 Task: Create new contact,   with mail id: 'Claire.Moore@koyo.jp', first name: 'Claire', Last name: 'Moore', Job Title: HR Manager, Phone number (305) 555-1234. Change life cycle stage to  'Lead' and lead status to 'New'. Add new company to the associated contact: www.kshemapower.com_x000D_
 and type: Reseller. Logged in from softage.3@softage.net
Action: Mouse moved to (80, 78)
Screenshot: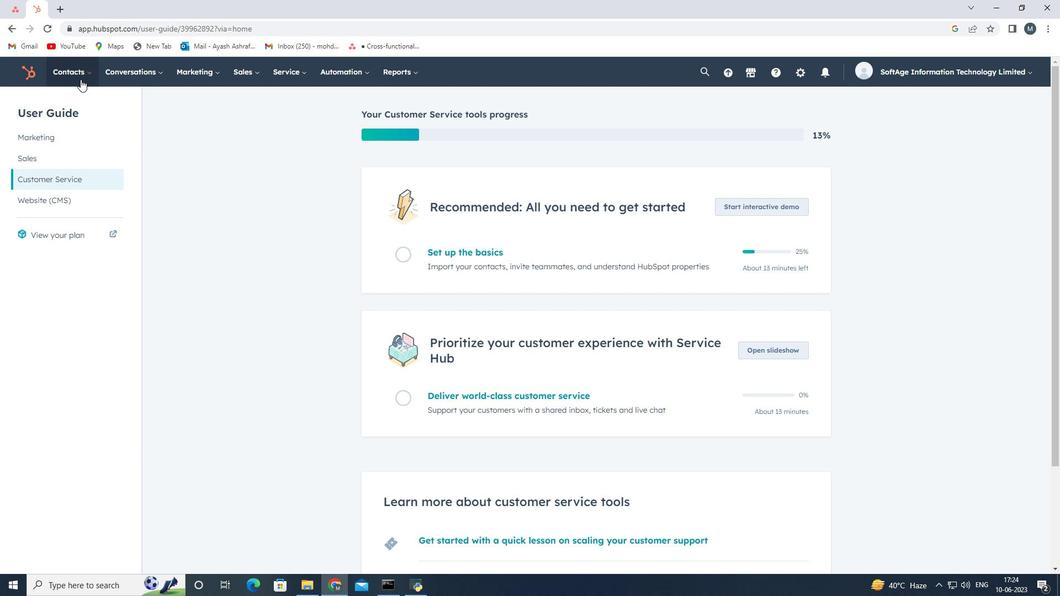 
Action: Mouse pressed left at (80, 78)
Screenshot: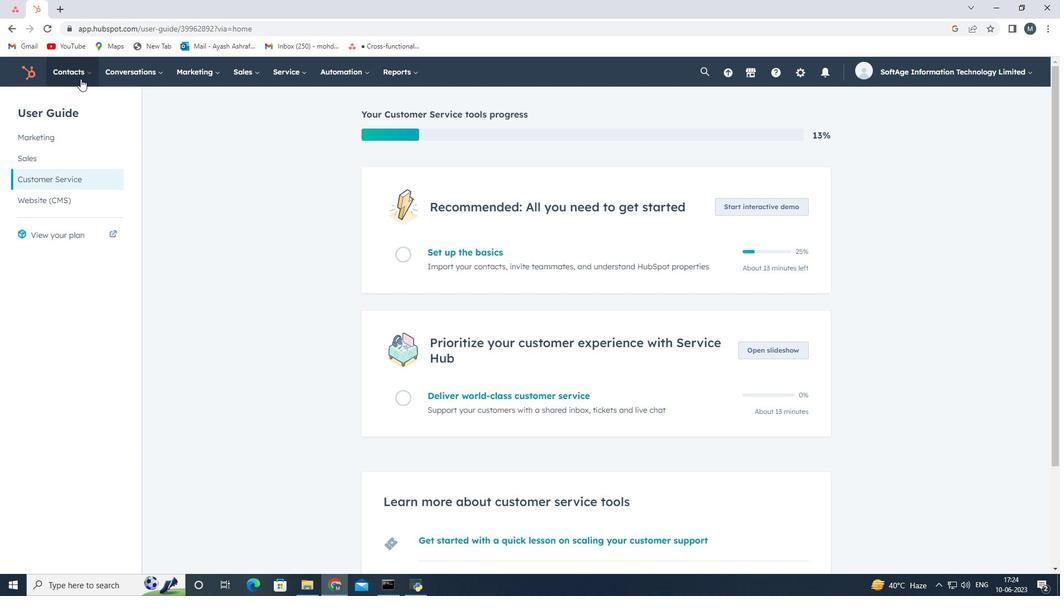 
Action: Mouse moved to (85, 98)
Screenshot: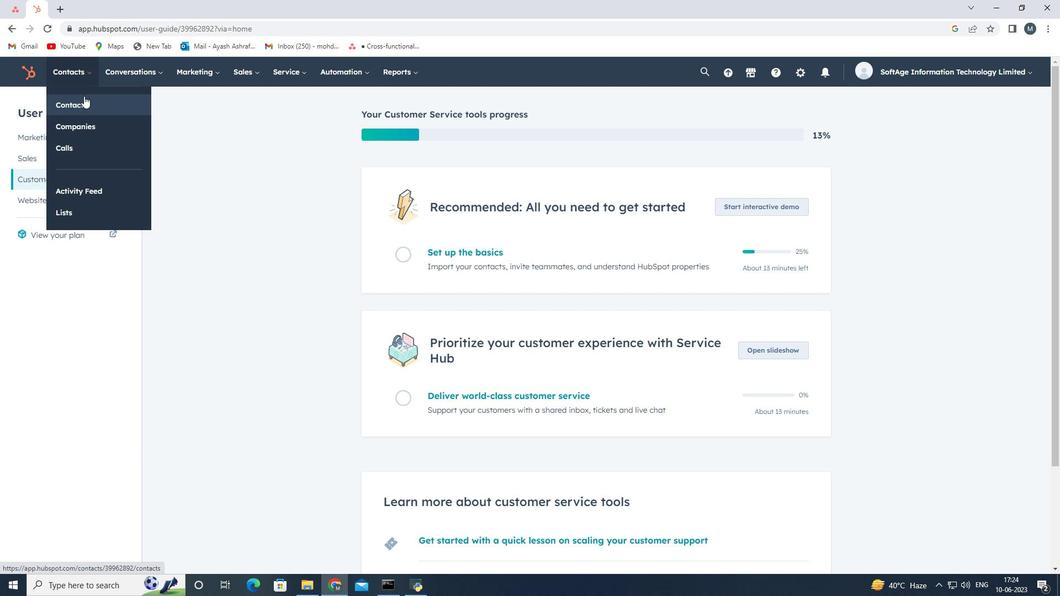 
Action: Mouse pressed left at (85, 98)
Screenshot: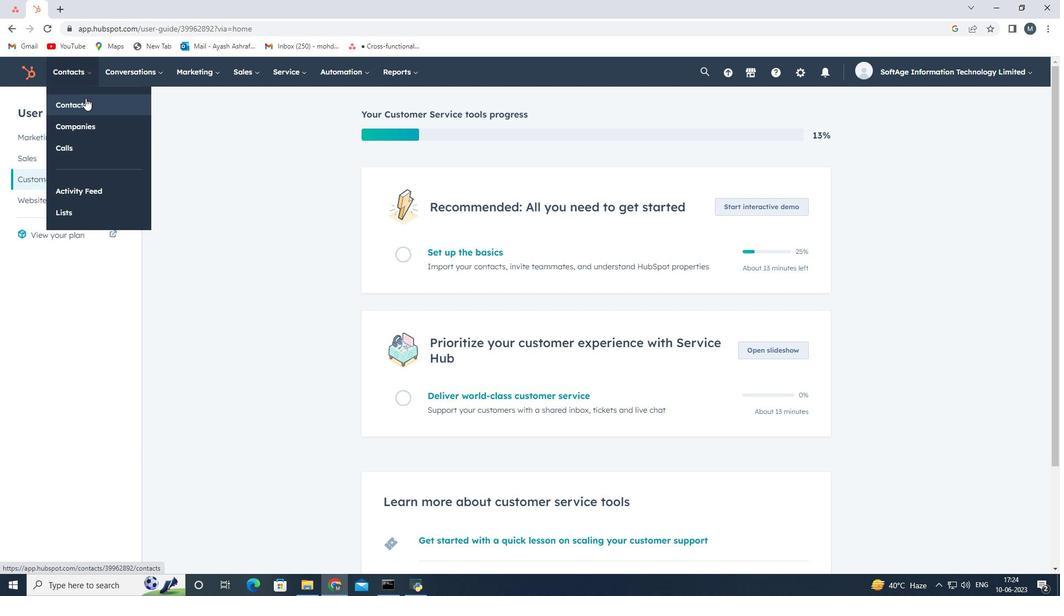 
Action: Mouse moved to (992, 110)
Screenshot: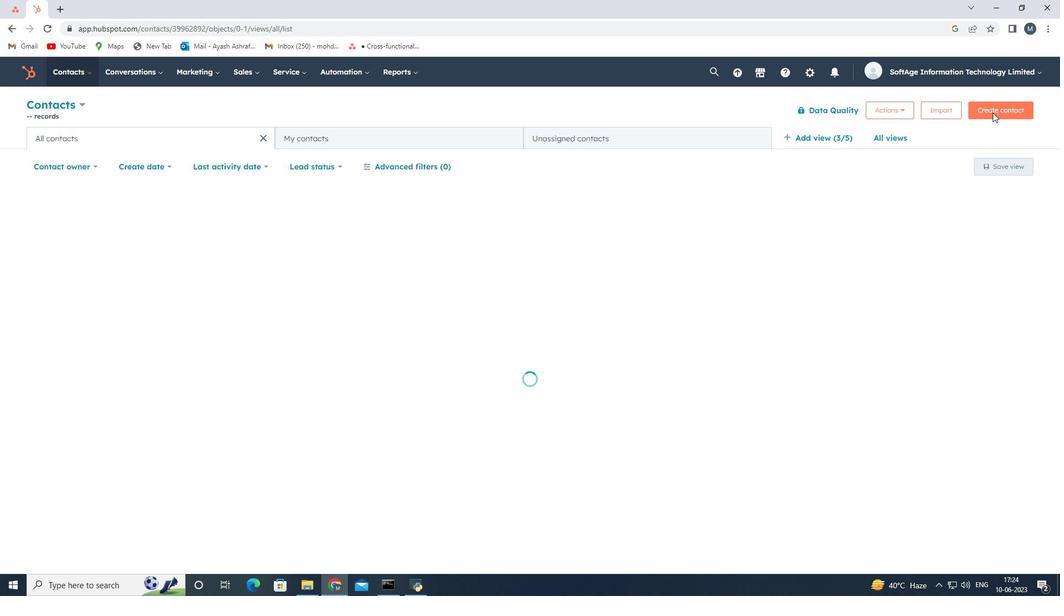 
Action: Mouse pressed left at (992, 110)
Screenshot: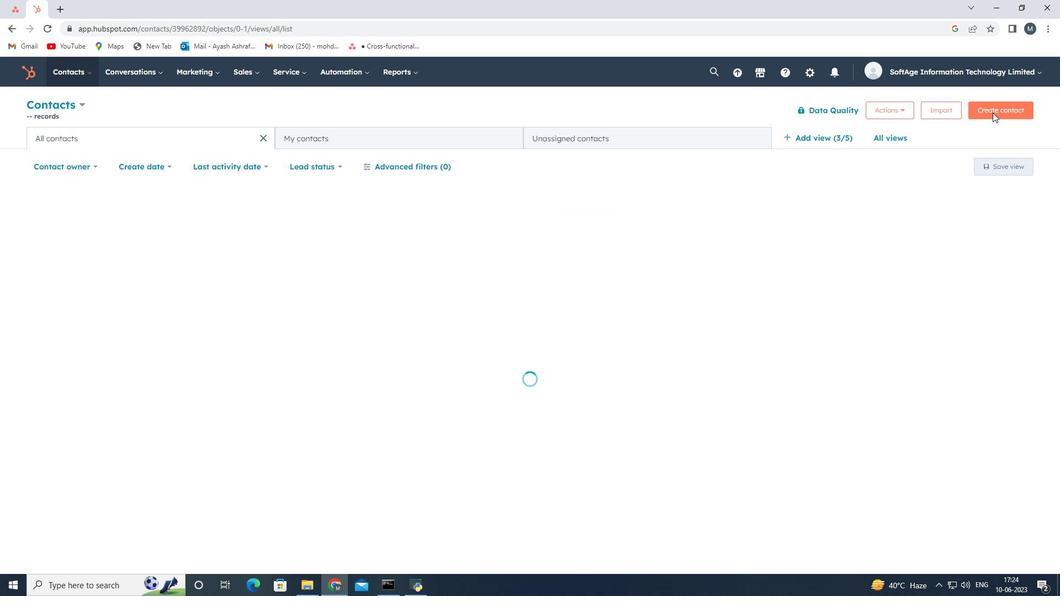 
Action: Mouse moved to (824, 159)
Screenshot: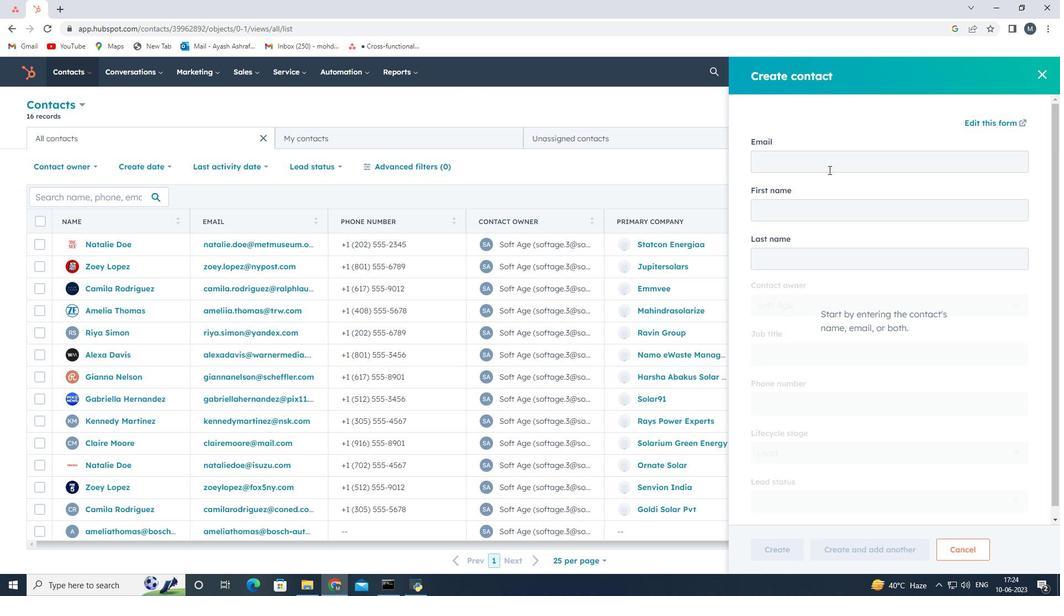 
Action: Mouse pressed left at (824, 159)
Screenshot: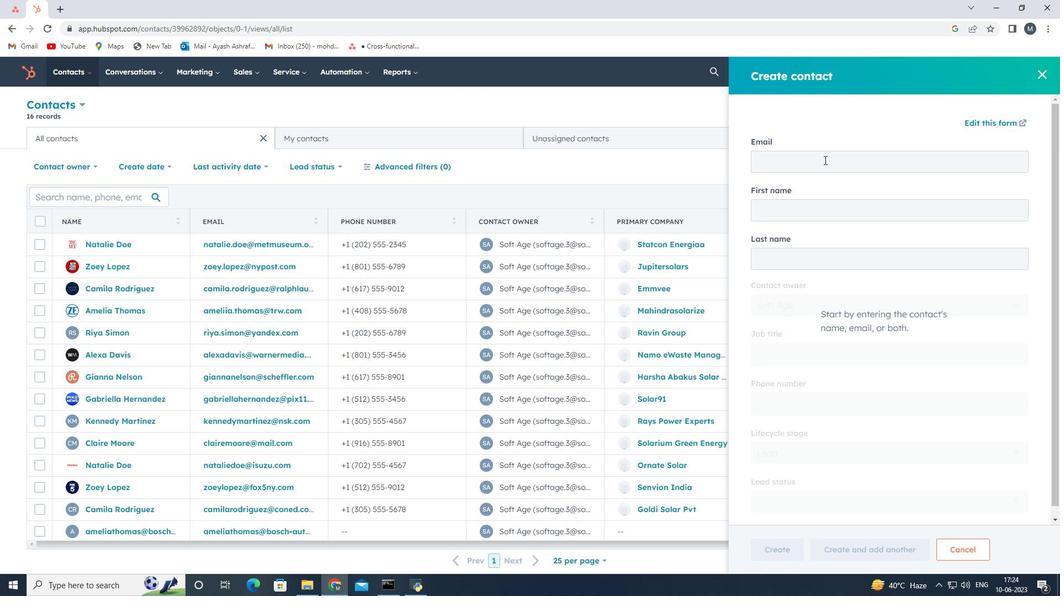 
Action: Key pressed <Key.shift>Claire.<Key.shift><Key.shift>Moore<Key.shift>@koyo.jp
Screenshot: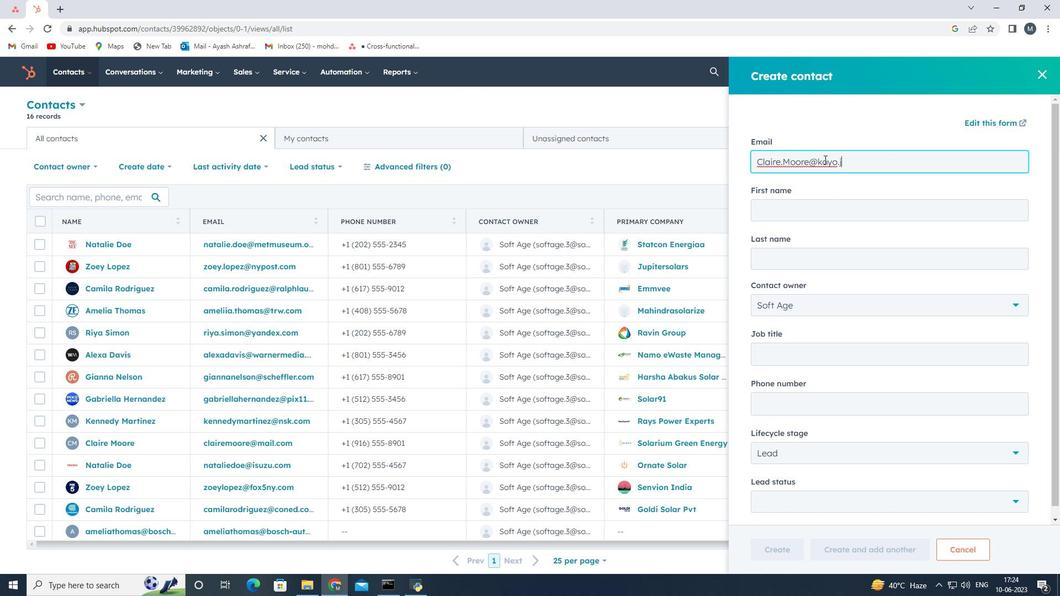 
Action: Mouse moved to (803, 212)
Screenshot: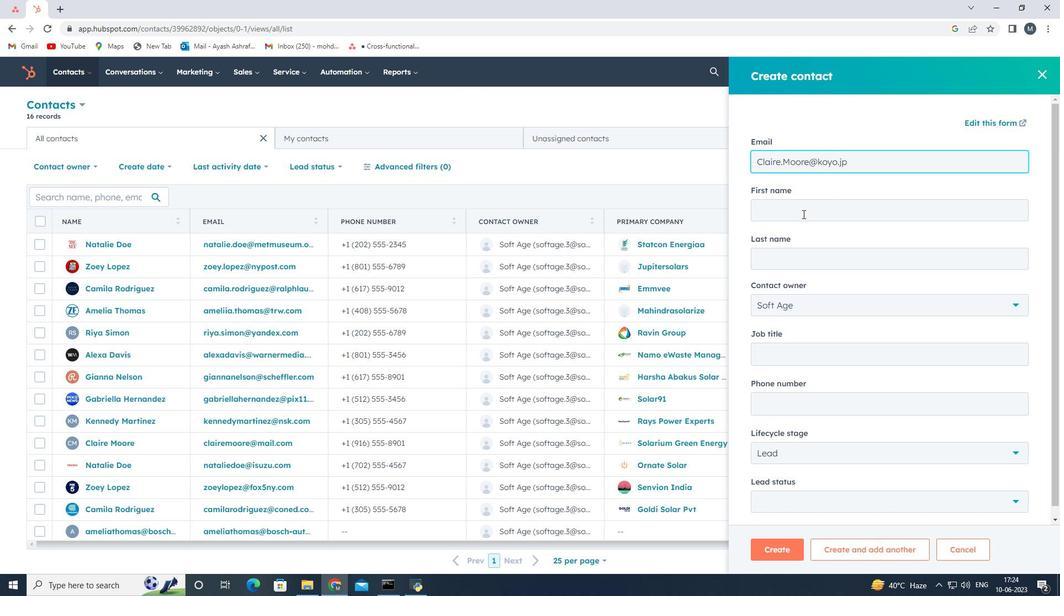 
Action: Mouse pressed left at (803, 212)
Screenshot: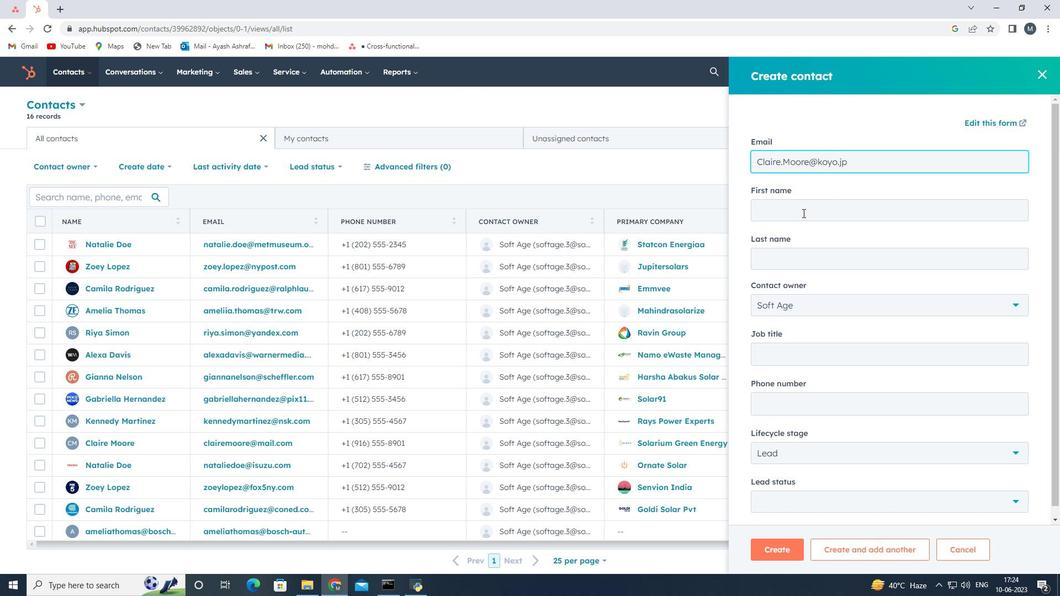 
Action: Mouse moved to (803, 212)
Screenshot: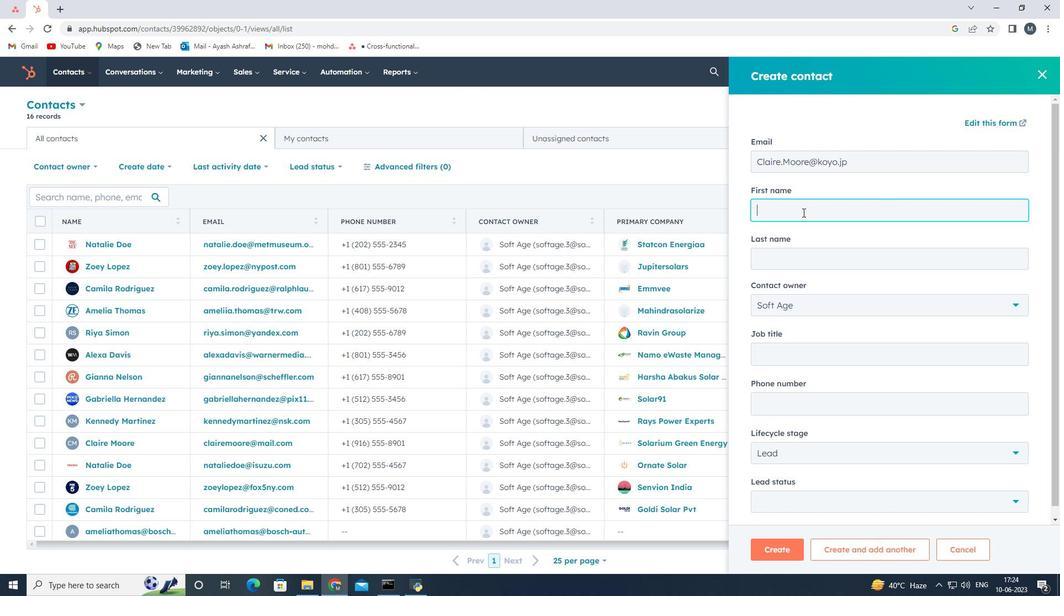 
Action: Key pressed <Key.shift>Claire
Screenshot: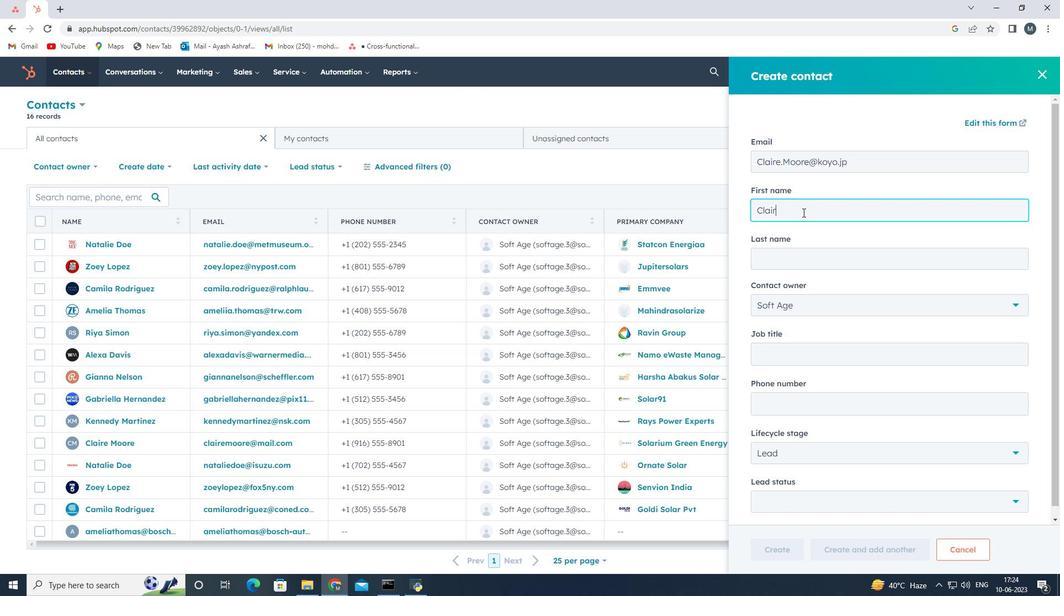 
Action: Mouse moved to (779, 257)
Screenshot: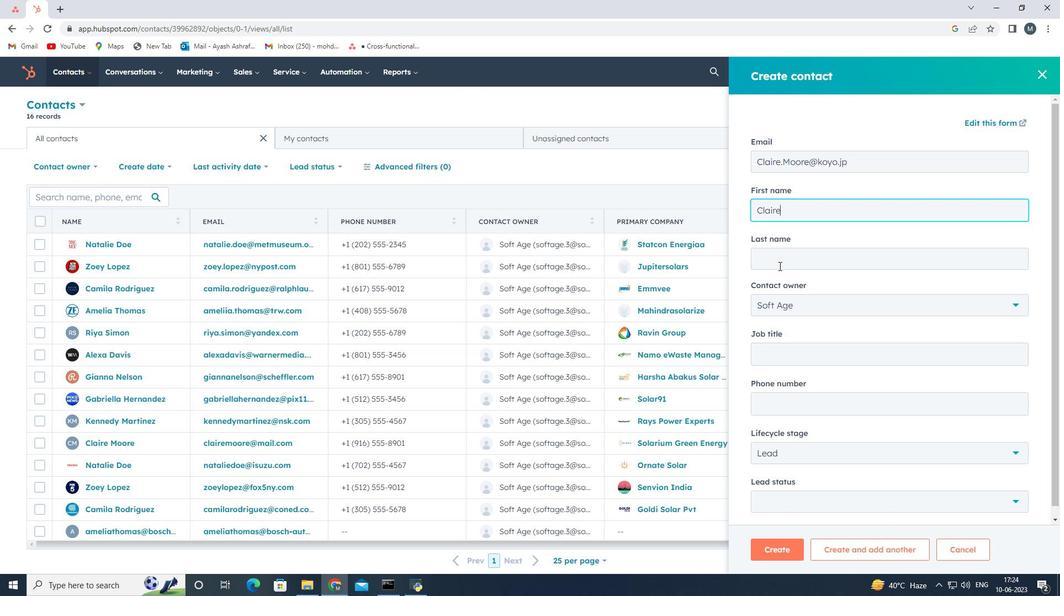 
Action: Mouse pressed left at (779, 257)
Screenshot: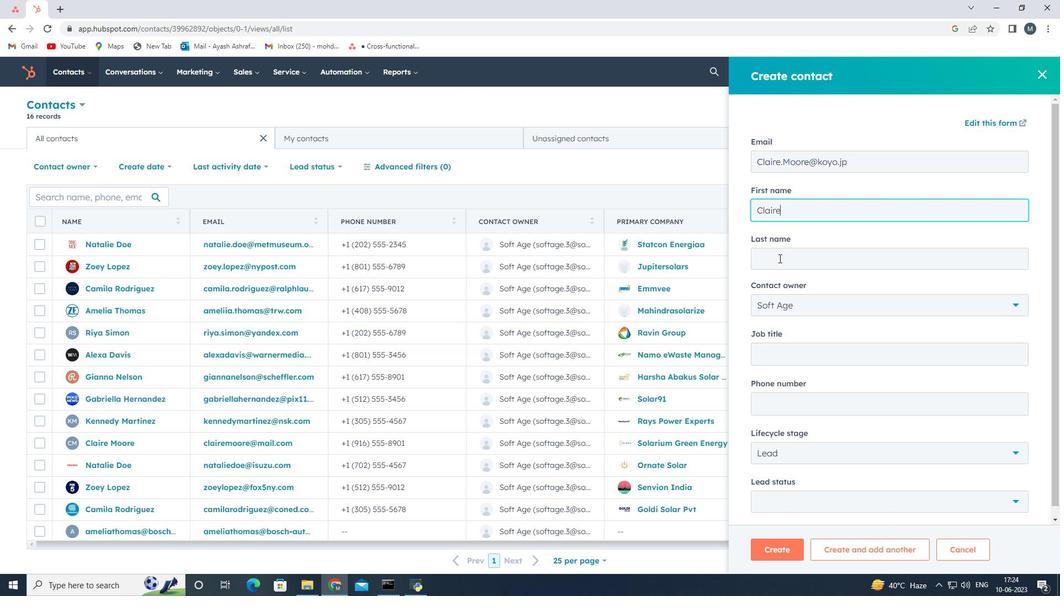 
Action: Mouse moved to (778, 256)
Screenshot: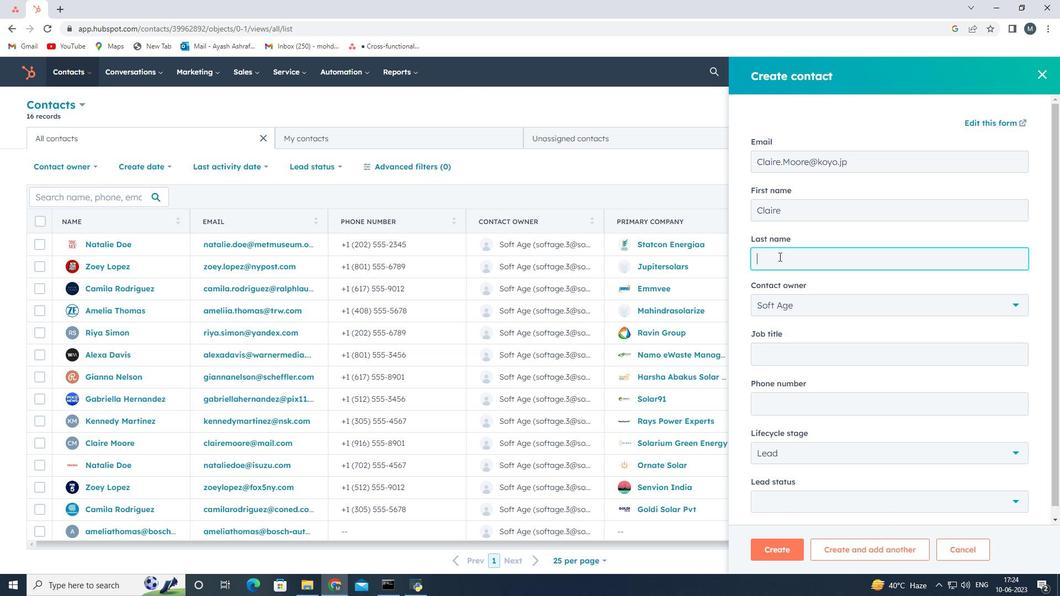 
Action: Key pressed <Key.shift>Moore
Screenshot: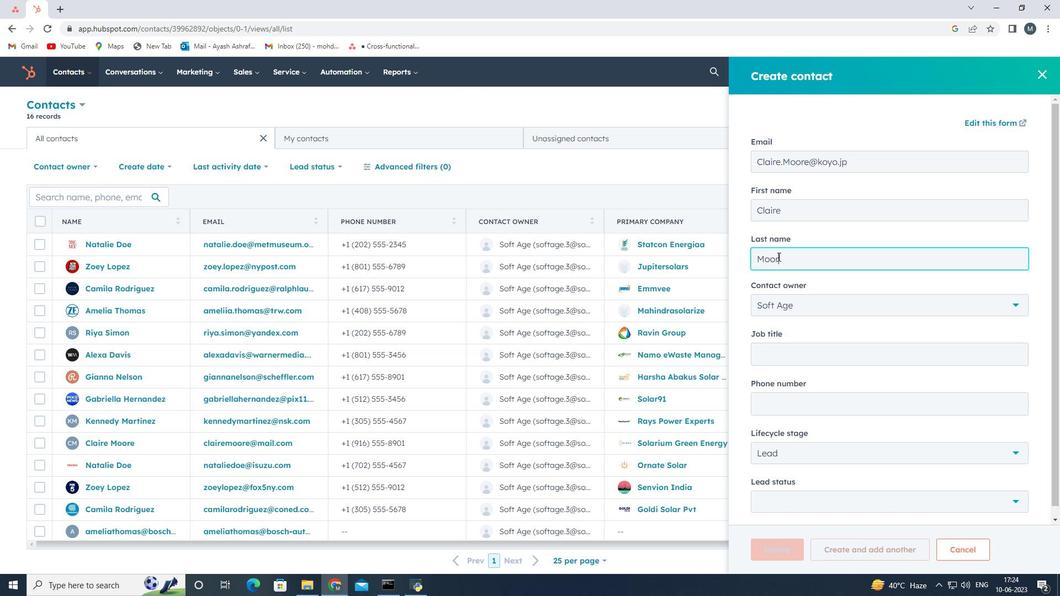 
Action: Mouse moved to (853, 322)
Screenshot: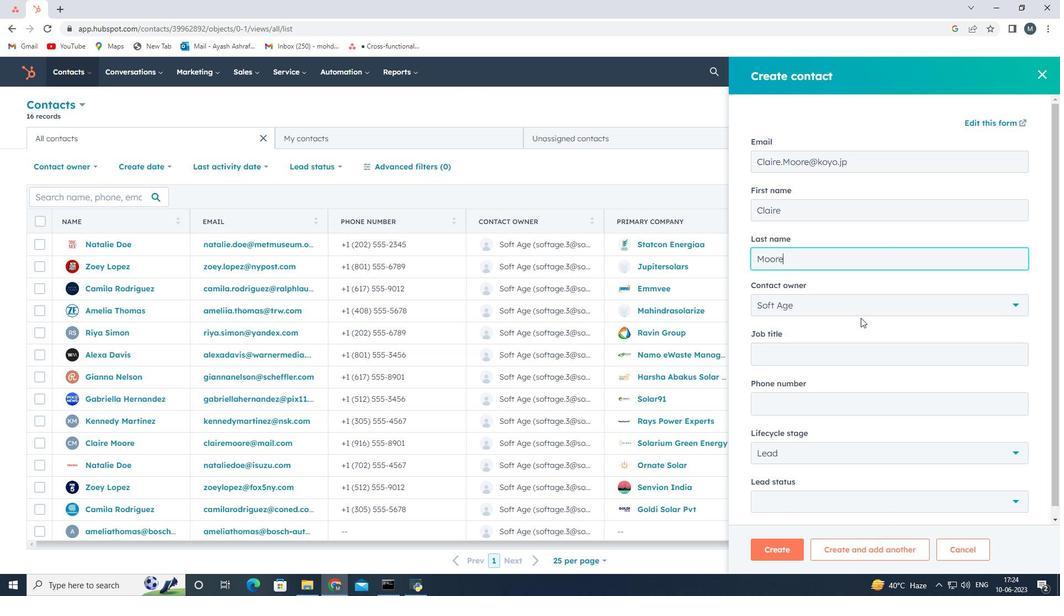 
Action: Mouse scrolled (853, 322) with delta (0, 0)
Screenshot: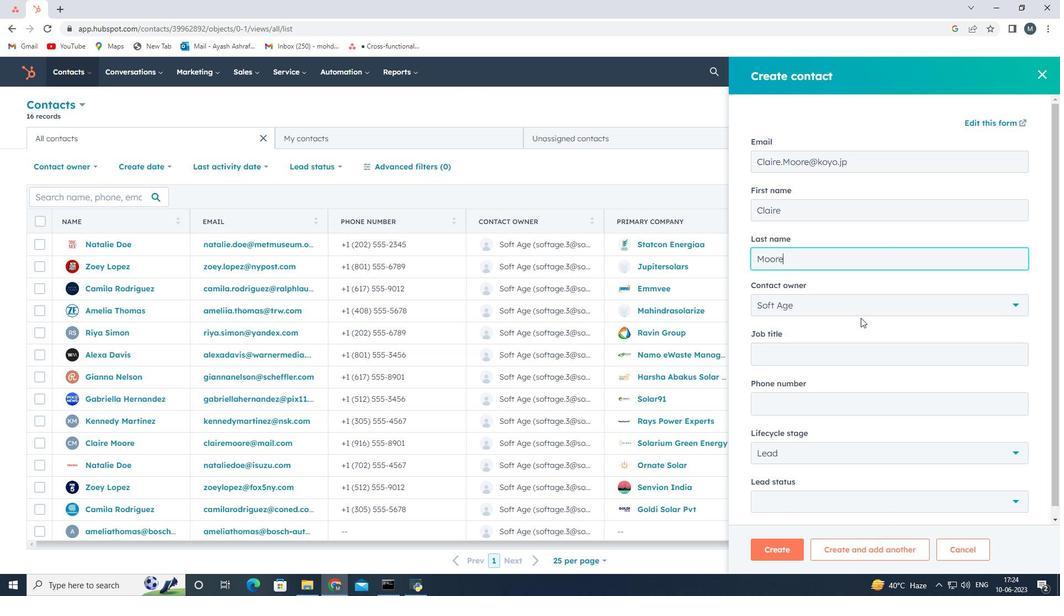 
Action: Mouse moved to (797, 342)
Screenshot: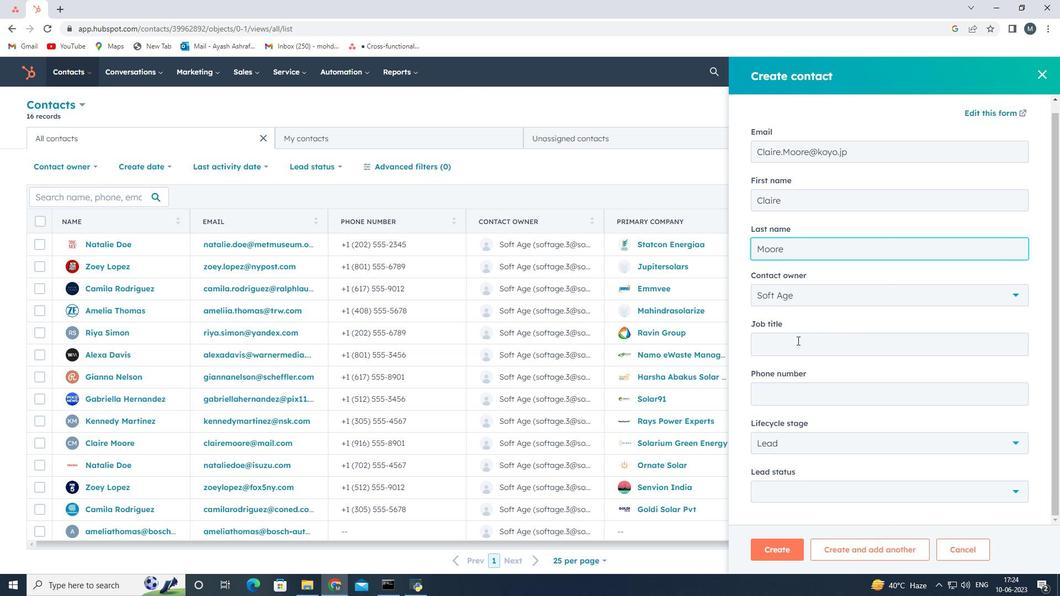 
Action: Mouse pressed left at (797, 342)
Screenshot: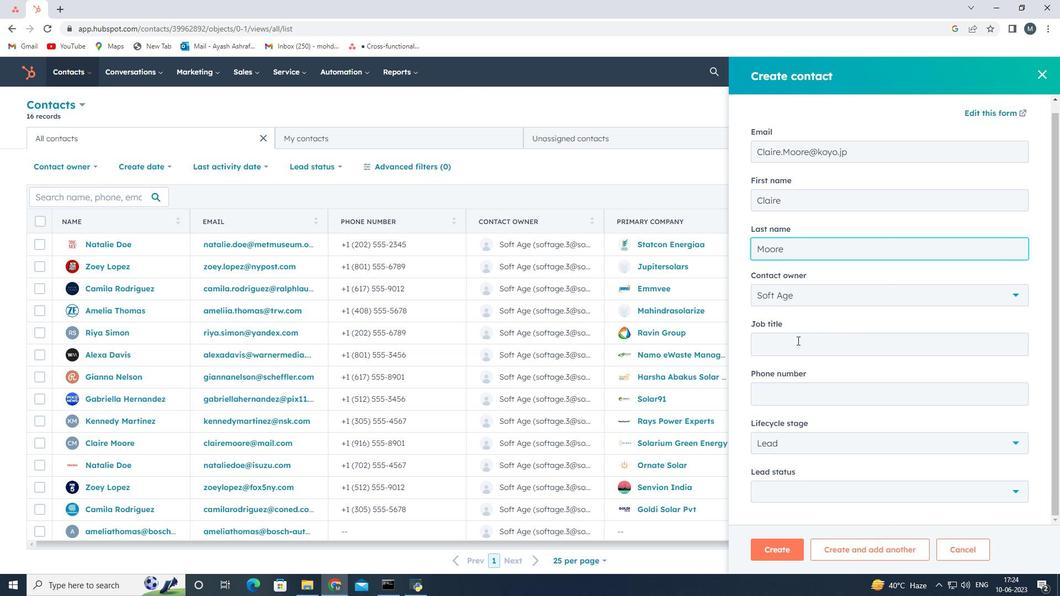 
Action: Mouse moved to (798, 343)
Screenshot: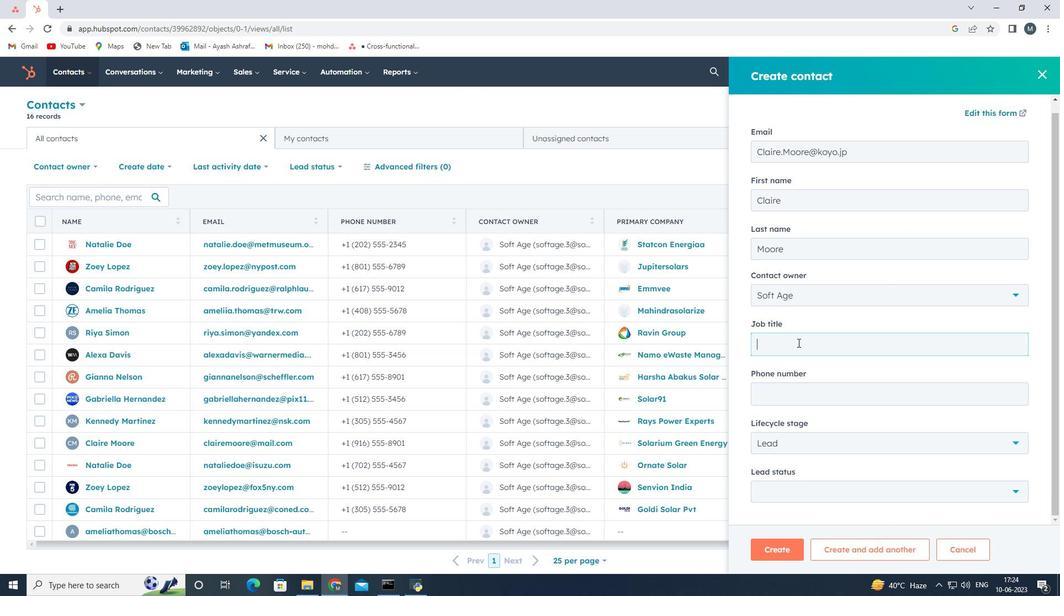 
Action: Key pressed <Key.shift>HR<Key.space><Key.shift><Key.shift><Key.shift><Key.shift><Key.shift><Key.shift><Key.shift><Key.shift><Key.shift><Key.shift><Key.shift>Managr
Screenshot: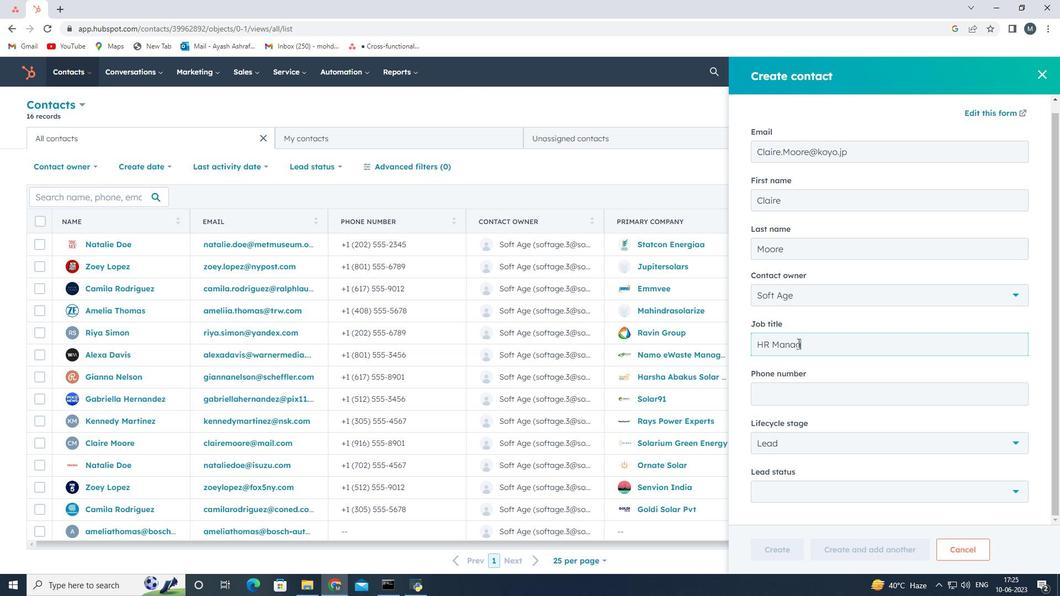 
Action: Mouse moved to (810, 346)
Screenshot: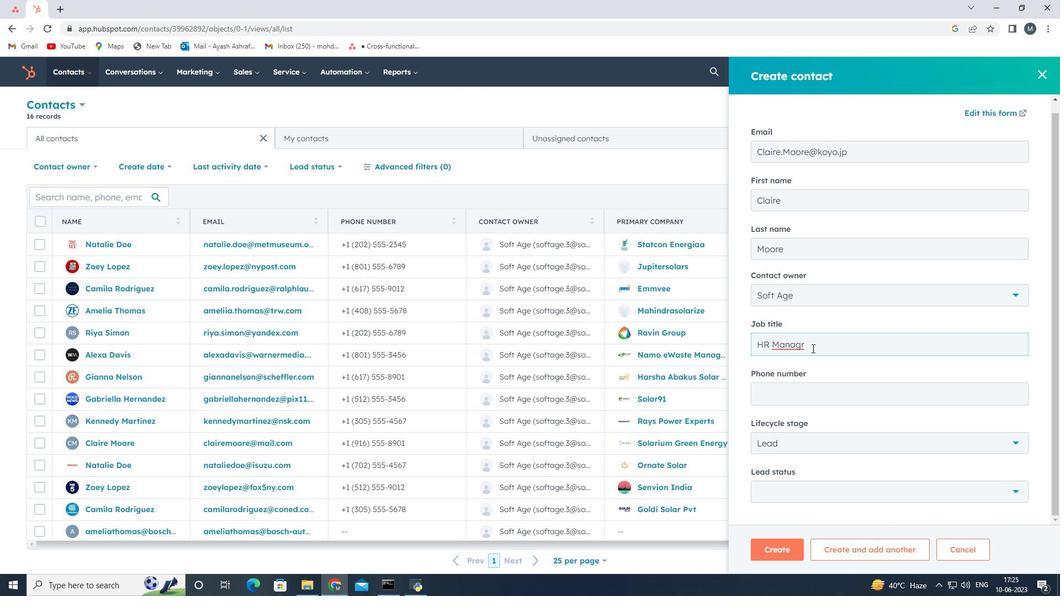 
Action: Key pressed <Key.backspace>er
Screenshot: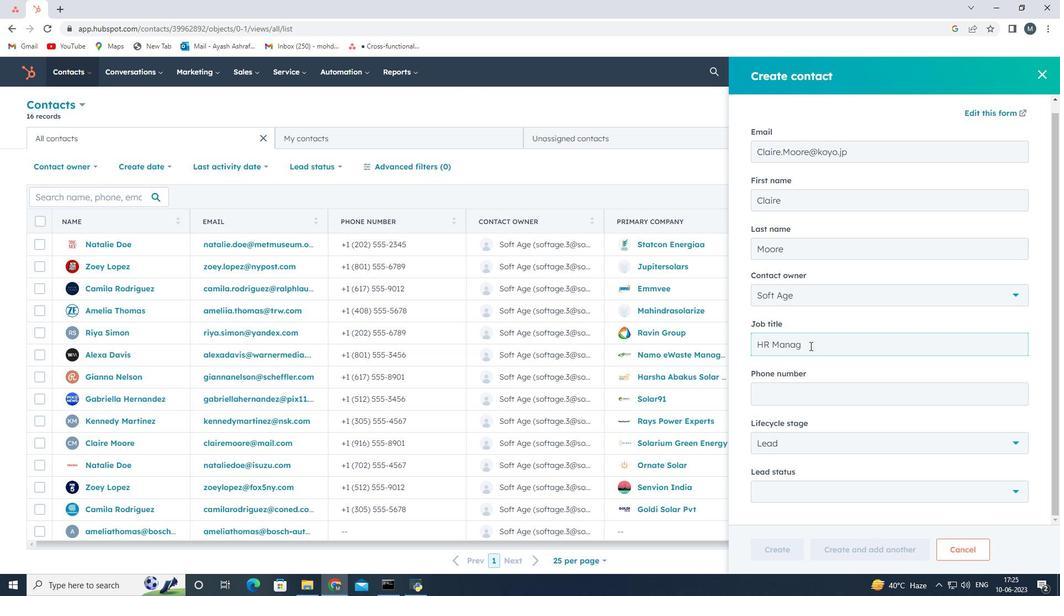 
Action: Mouse moved to (795, 389)
Screenshot: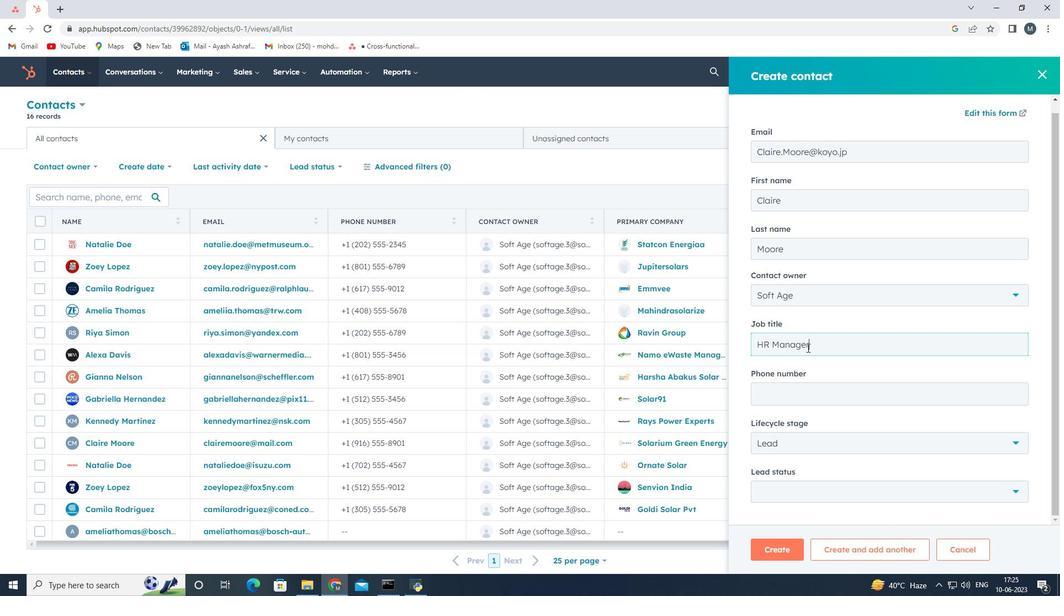 
Action: Mouse pressed left at (795, 389)
Screenshot: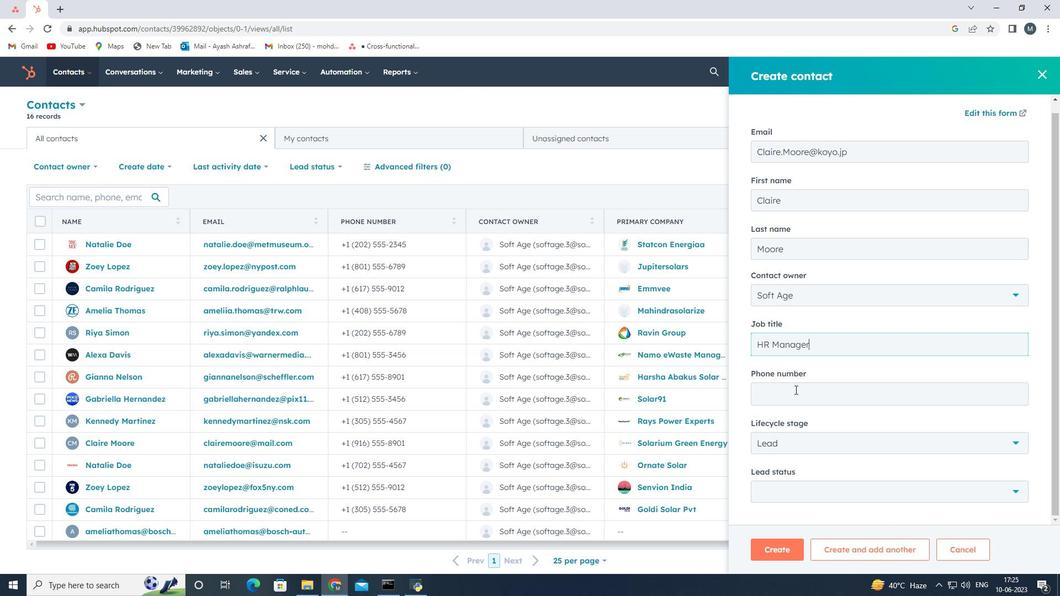 
Action: Mouse moved to (859, 308)
Screenshot: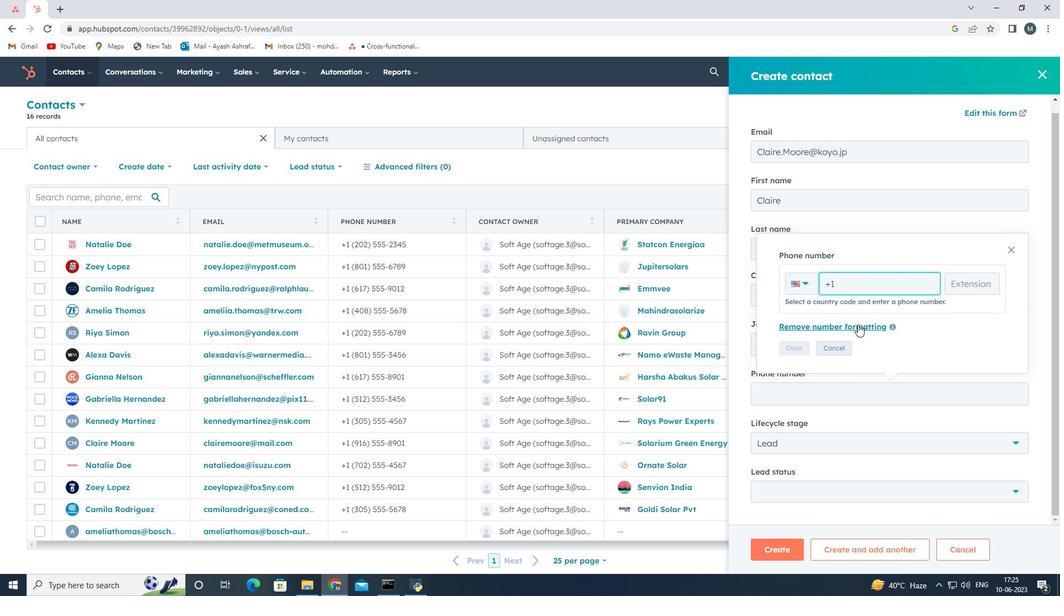 
Action: Key pressed 305
Screenshot: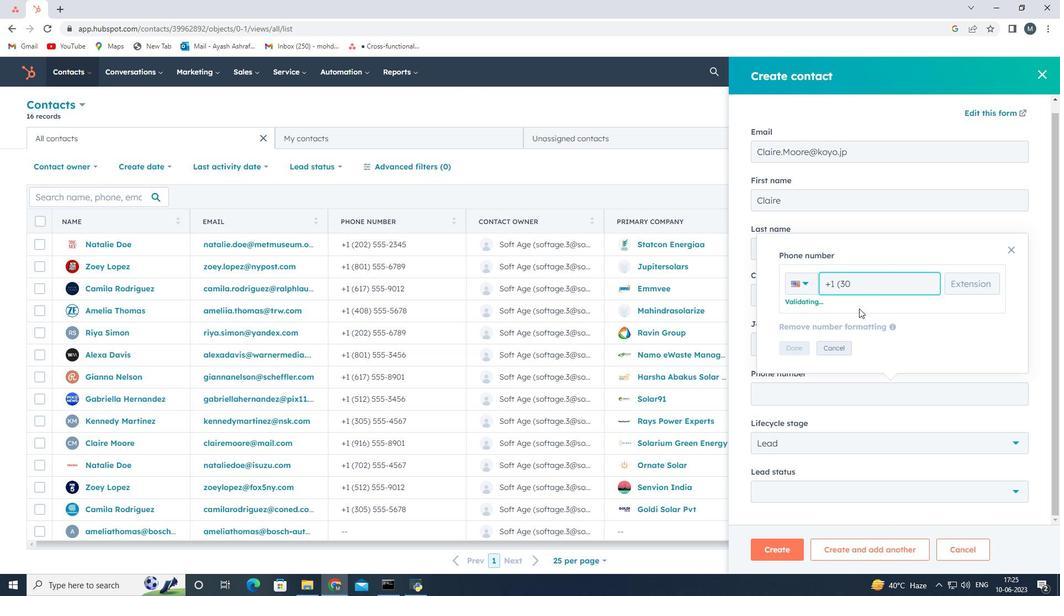 
Action: Mouse moved to (860, 308)
Screenshot: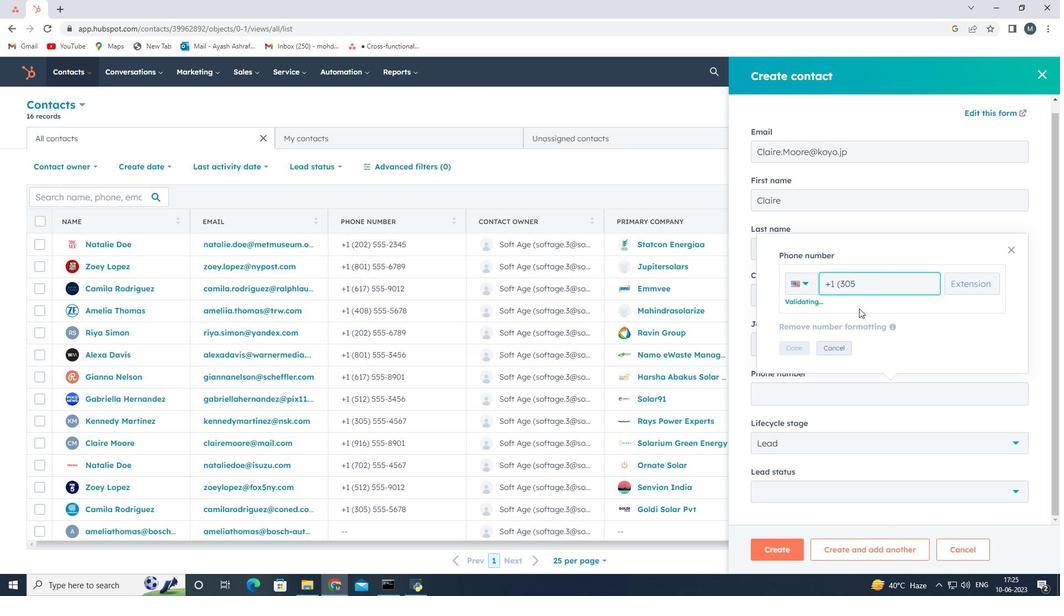 
Action: Key pressed 5551234
Screenshot: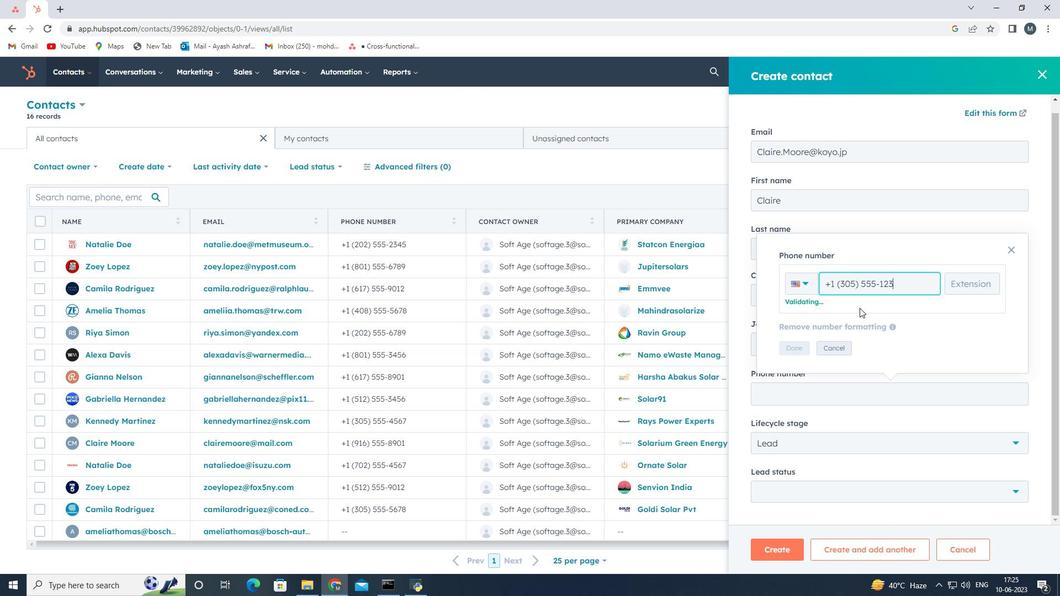 
Action: Mouse moved to (802, 350)
Screenshot: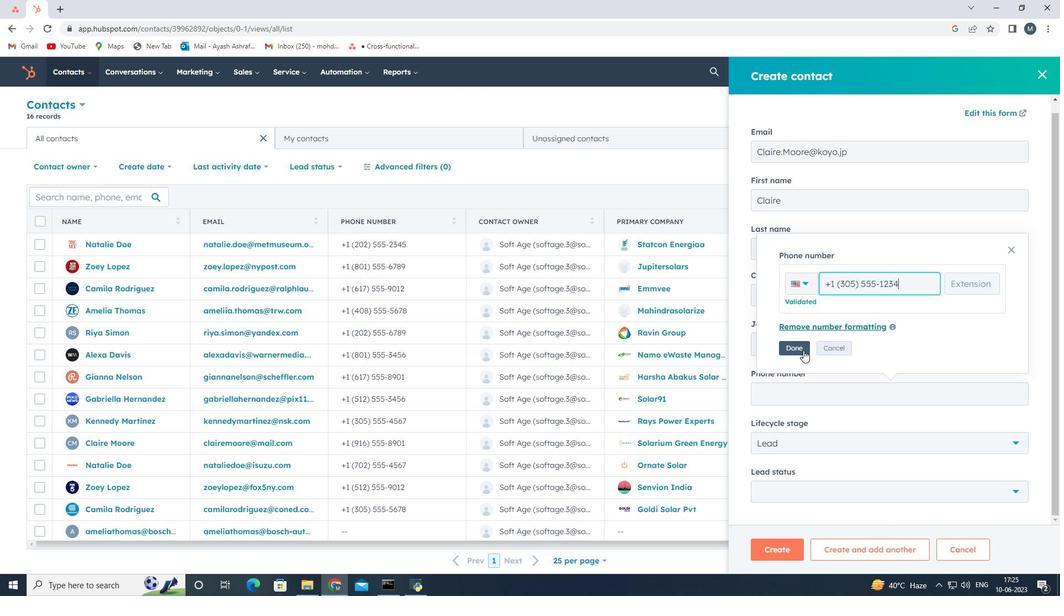 
Action: Mouse pressed left at (802, 350)
Screenshot: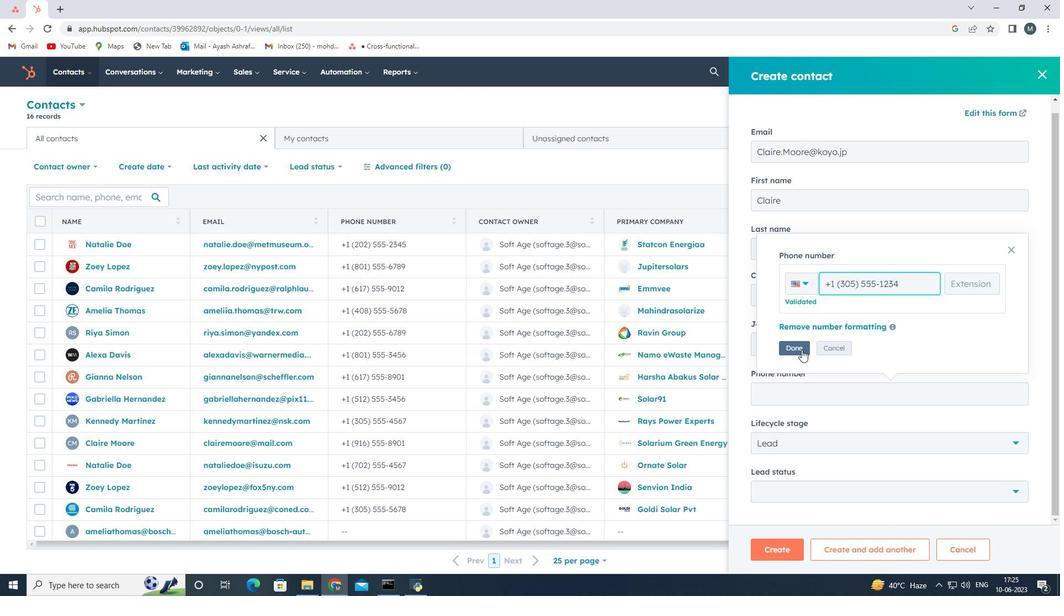 
Action: Mouse moved to (803, 438)
Screenshot: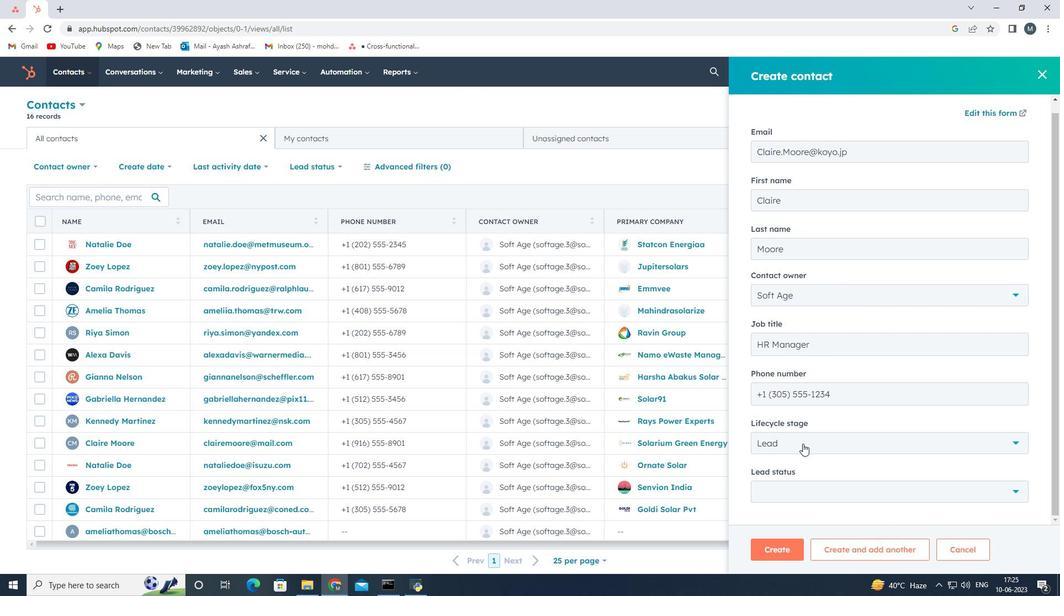 
Action: Mouse pressed left at (803, 438)
Screenshot: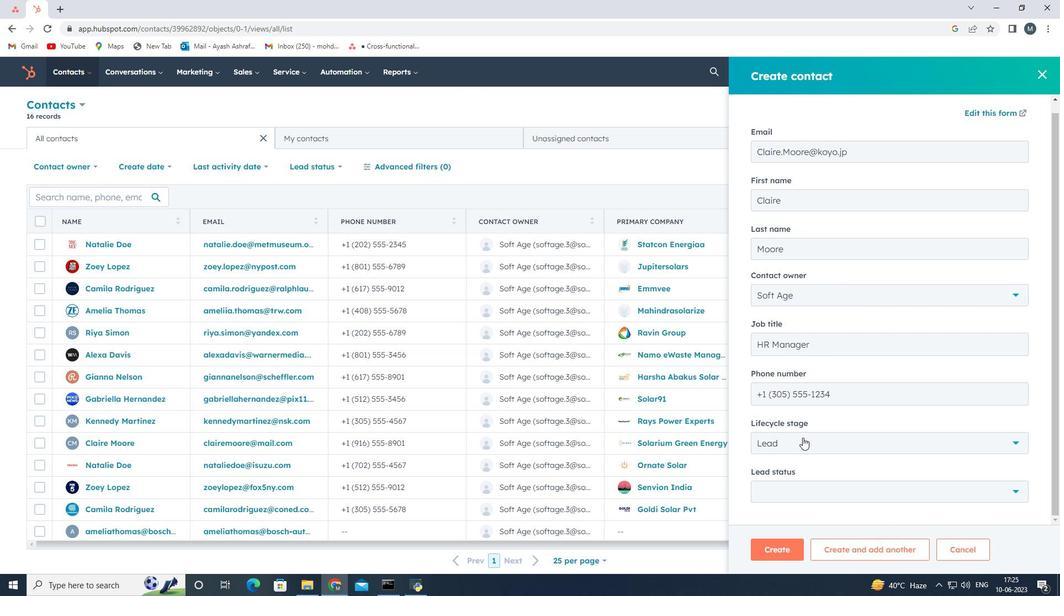 
Action: Mouse moved to (803, 346)
Screenshot: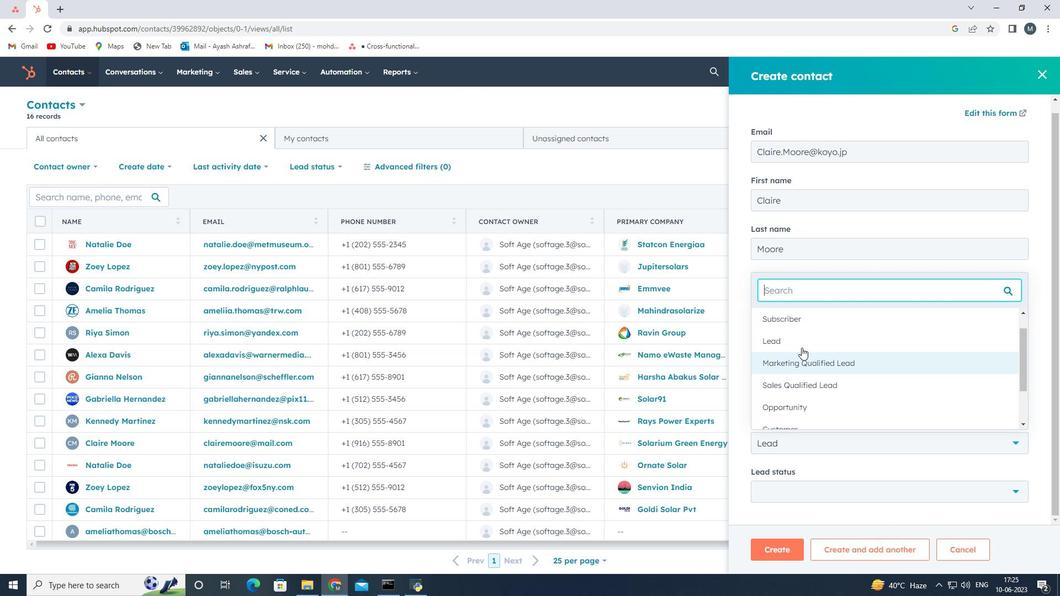 
Action: Mouse pressed left at (803, 346)
Screenshot: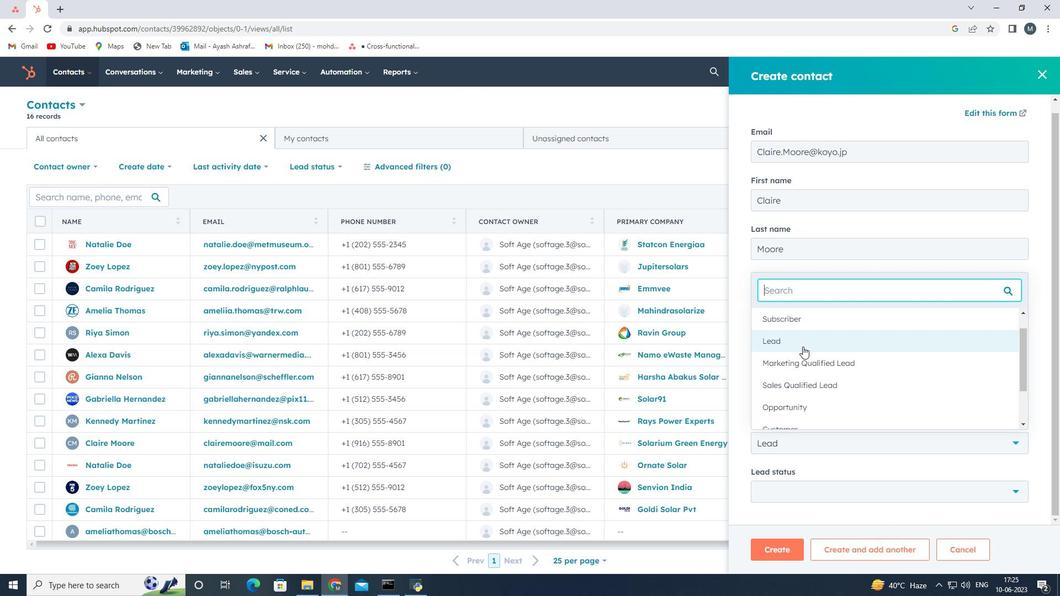 
Action: Mouse moved to (812, 488)
Screenshot: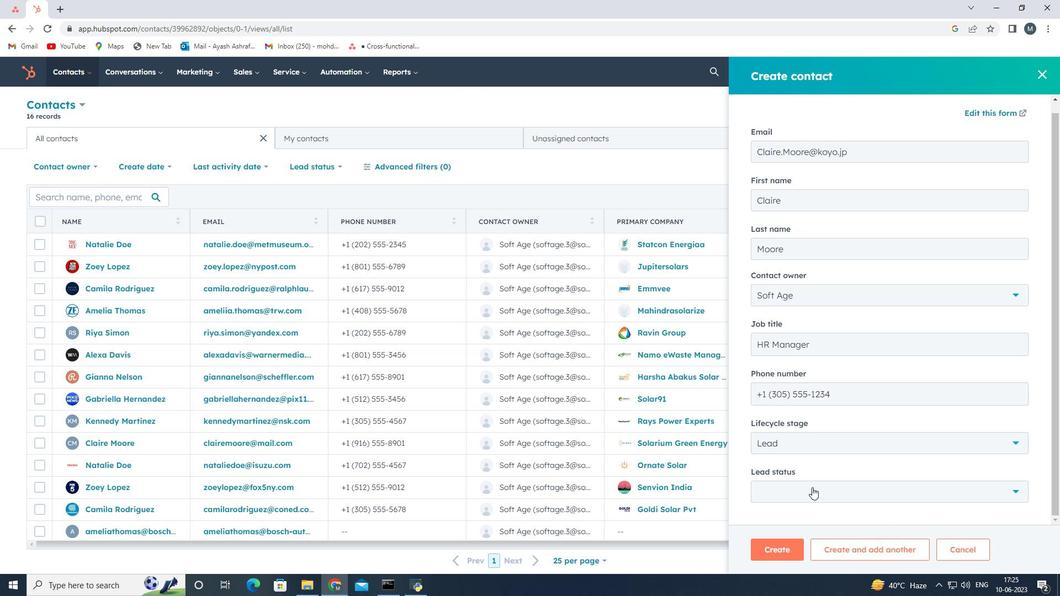 
Action: Mouse pressed left at (812, 488)
Screenshot: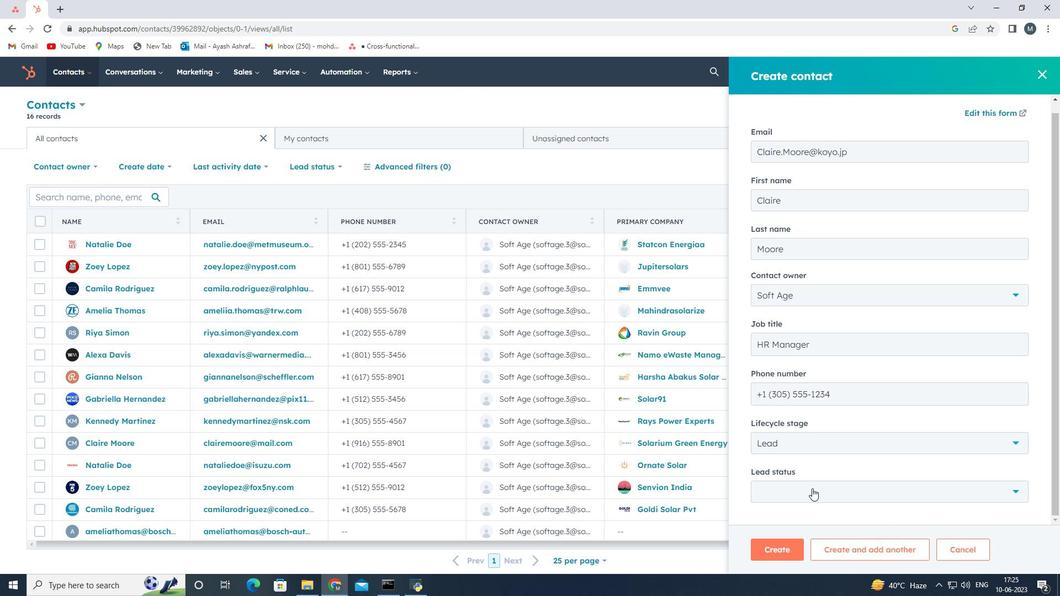 
Action: Mouse moved to (802, 393)
Screenshot: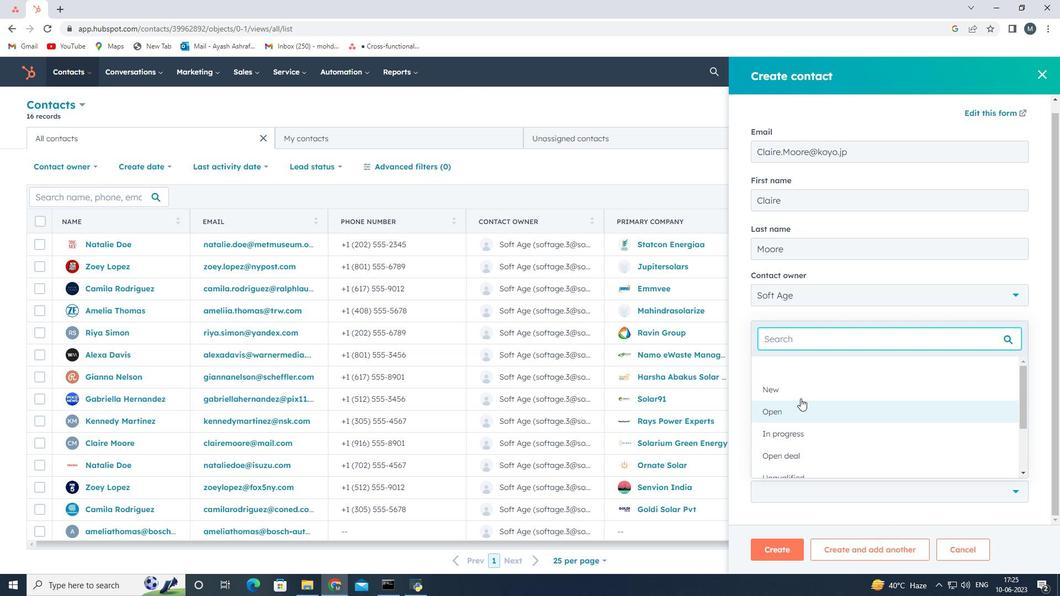 
Action: Mouse pressed left at (802, 393)
Screenshot: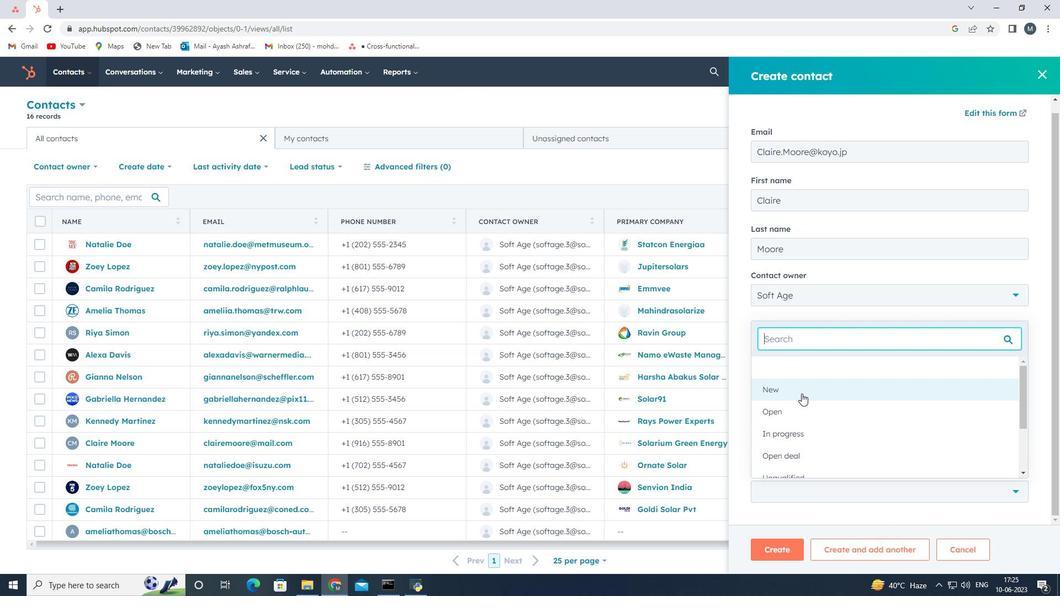 
Action: Mouse moved to (768, 547)
Screenshot: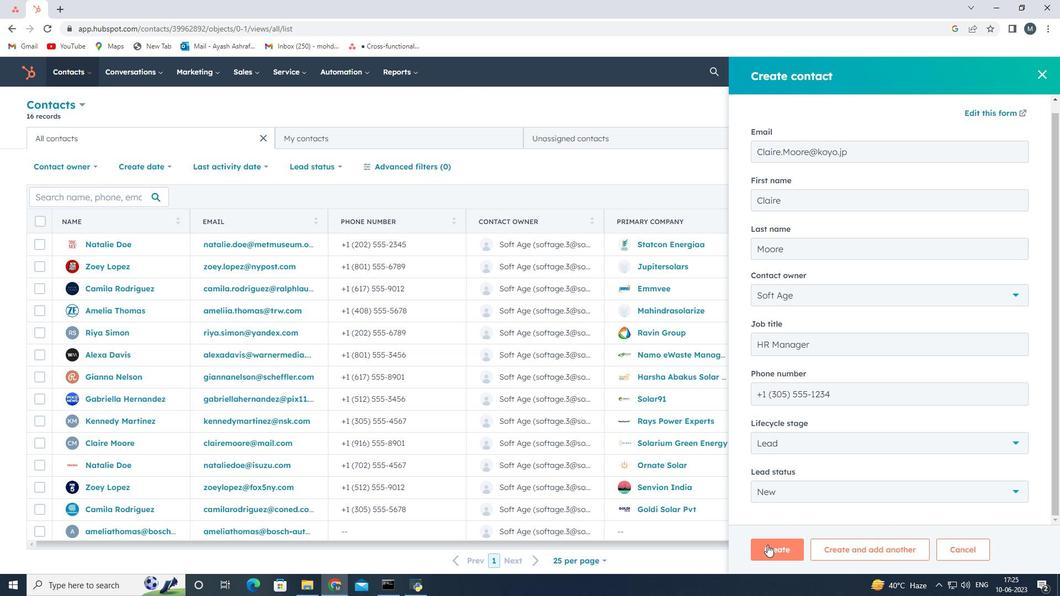 
Action: Mouse pressed left at (768, 547)
Screenshot: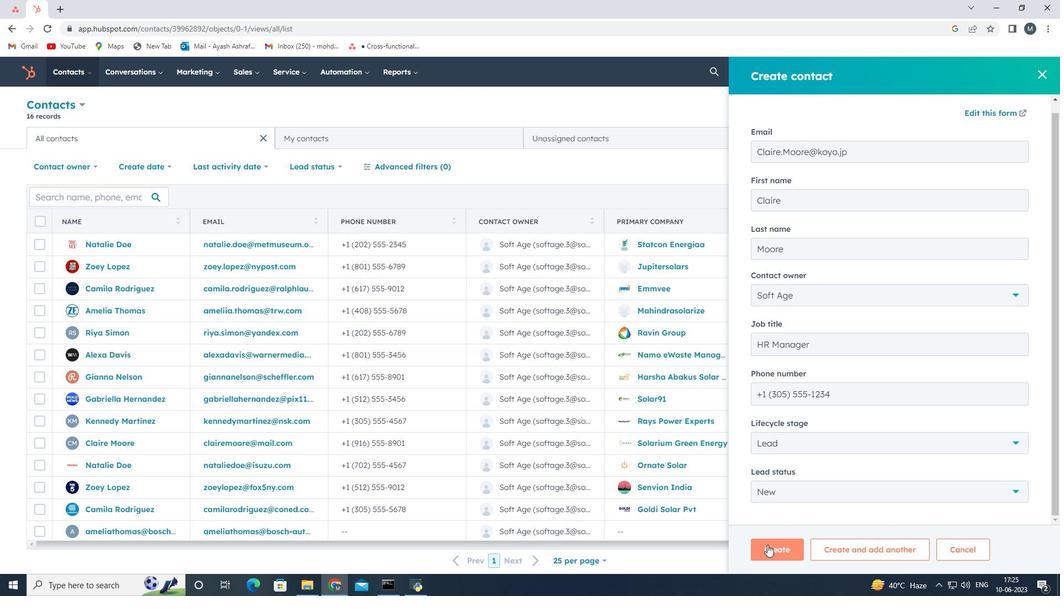 
Action: Mouse moved to (752, 371)
Screenshot: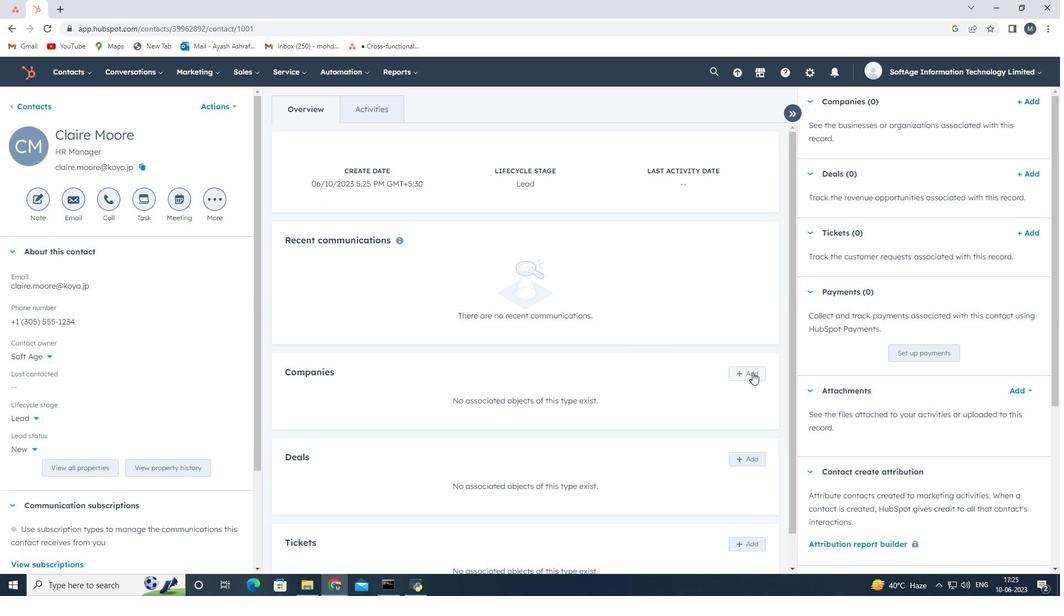 
Action: Mouse pressed left at (752, 371)
Screenshot: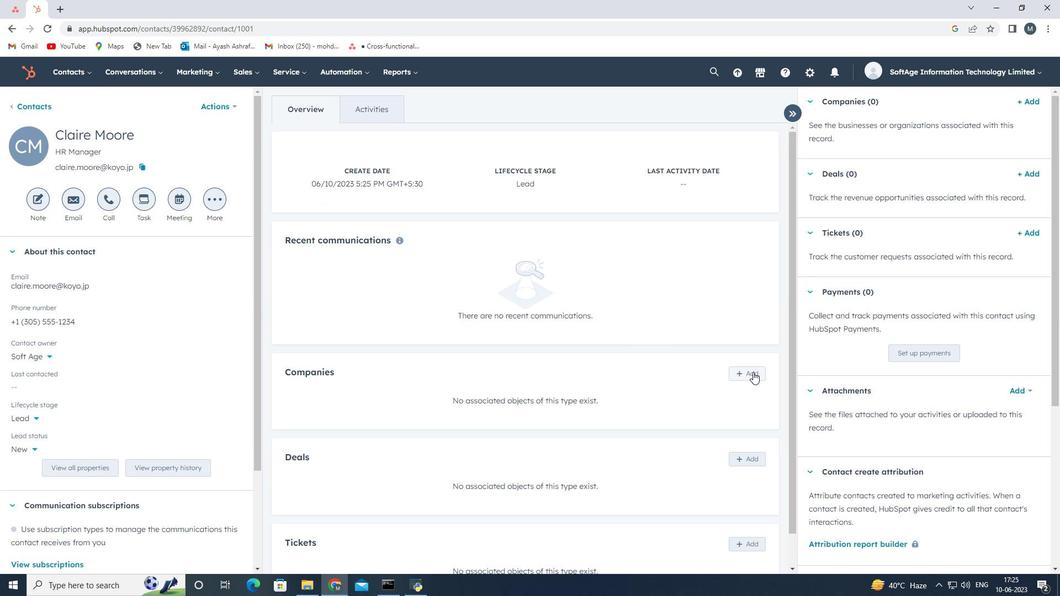 
Action: Mouse moved to (804, 127)
Screenshot: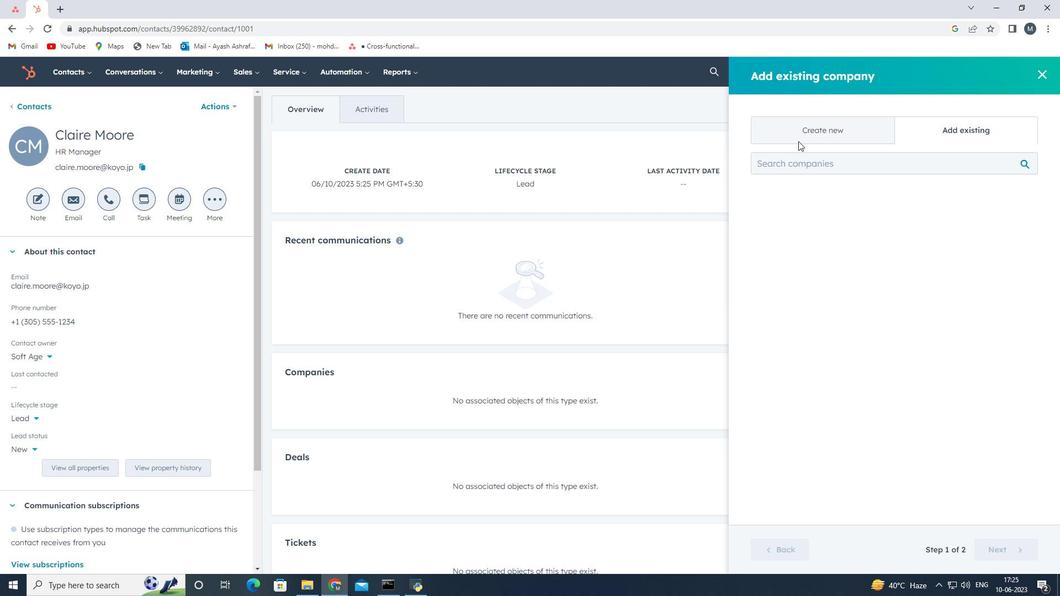 
Action: Mouse pressed left at (804, 127)
Screenshot: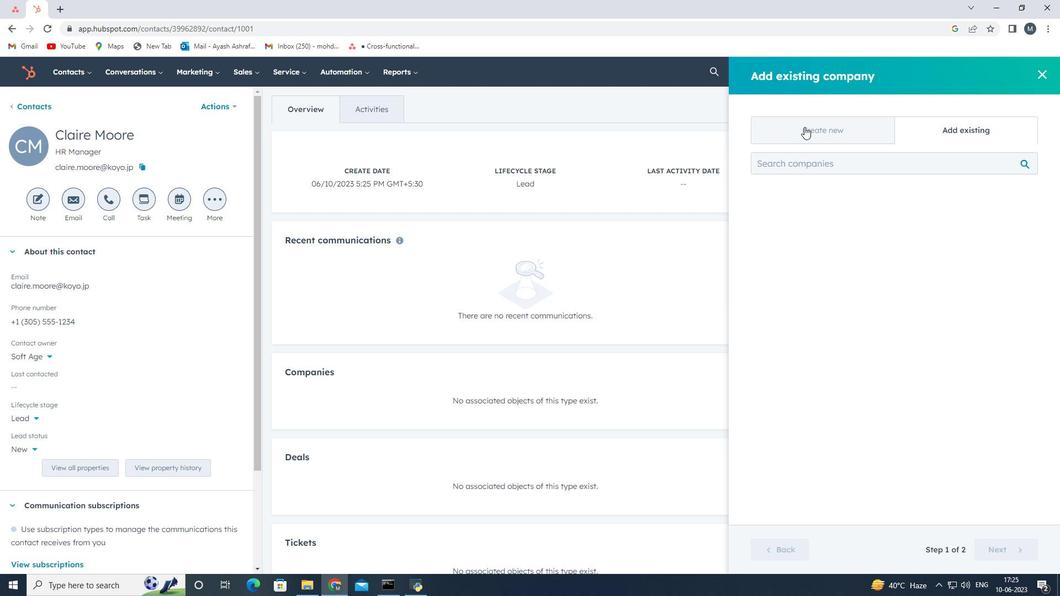 
Action: Mouse moved to (786, 189)
Screenshot: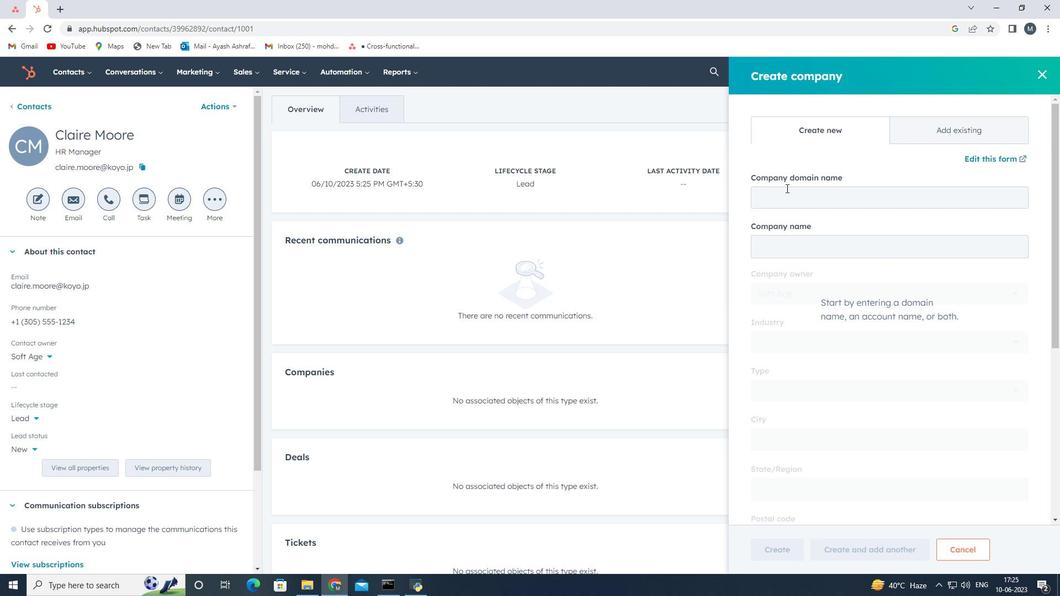 
Action: Mouse pressed left at (786, 189)
Screenshot: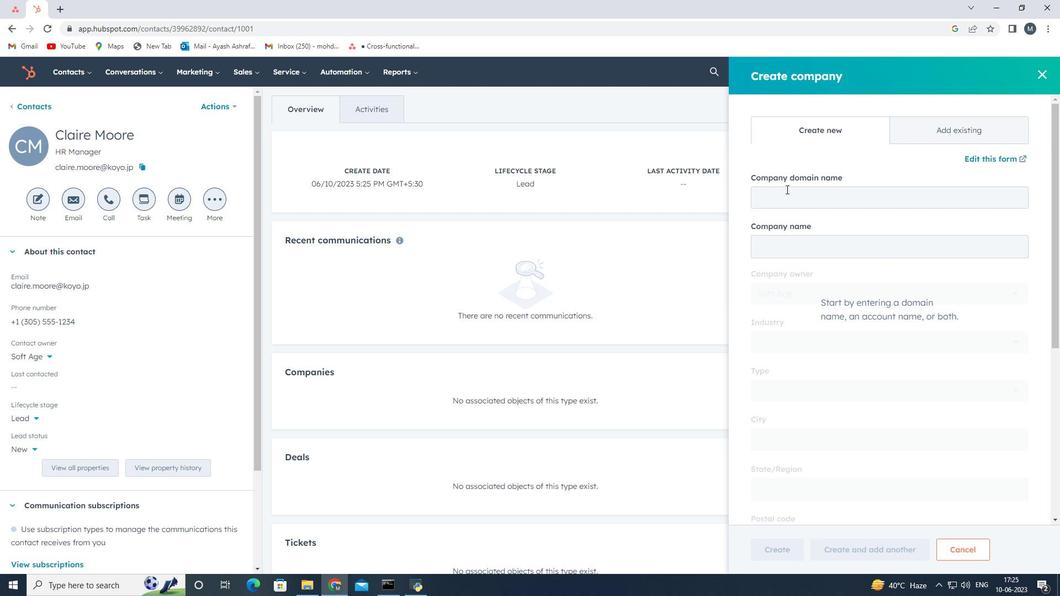 
Action: Mouse moved to (786, 189)
Screenshot: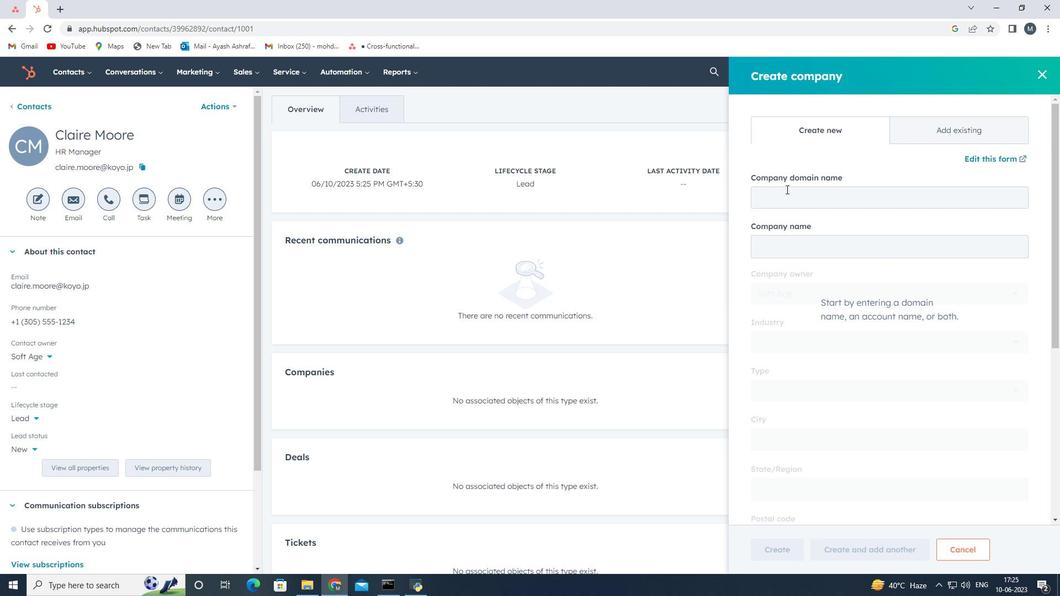 
Action: Key pressed www.ksj<Key.backspace>hemapower.com
Screenshot: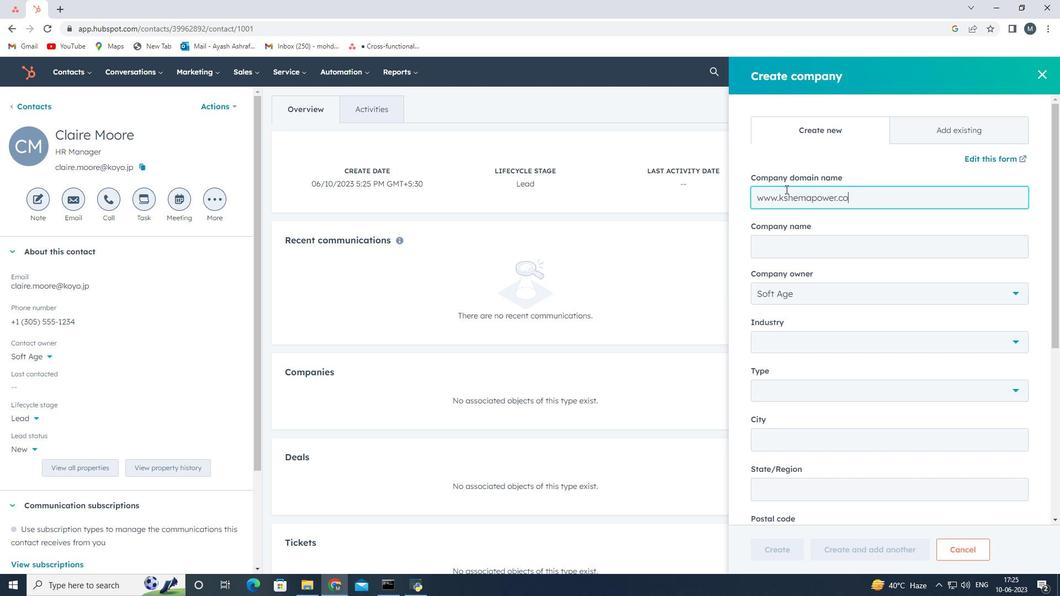 
Action: Mouse moved to (820, 322)
Screenshot: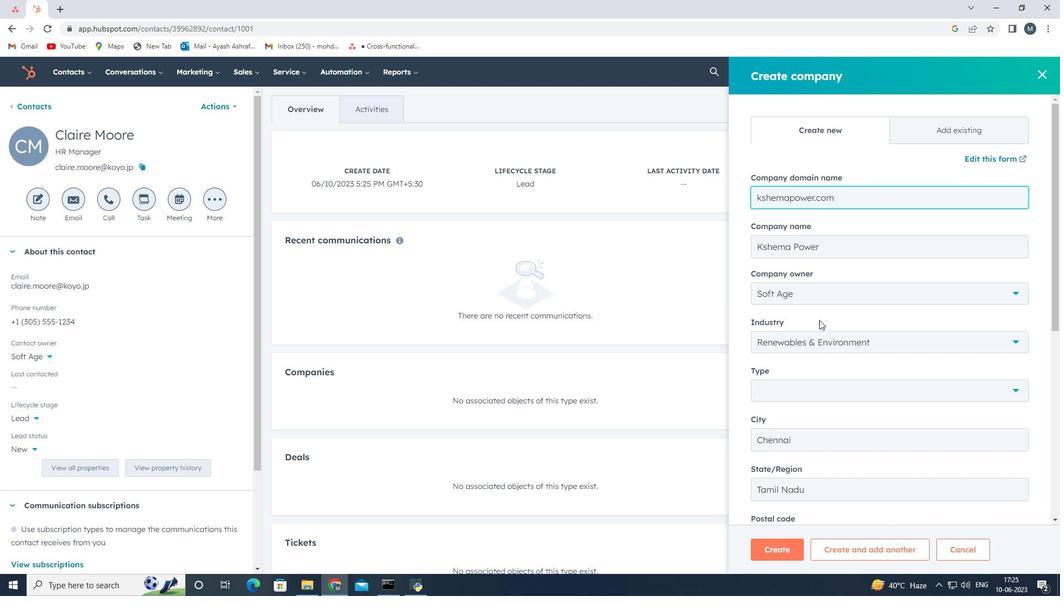 
Action: Mouse scrolled (820, 322) with delta (0, 0)
Screenshot: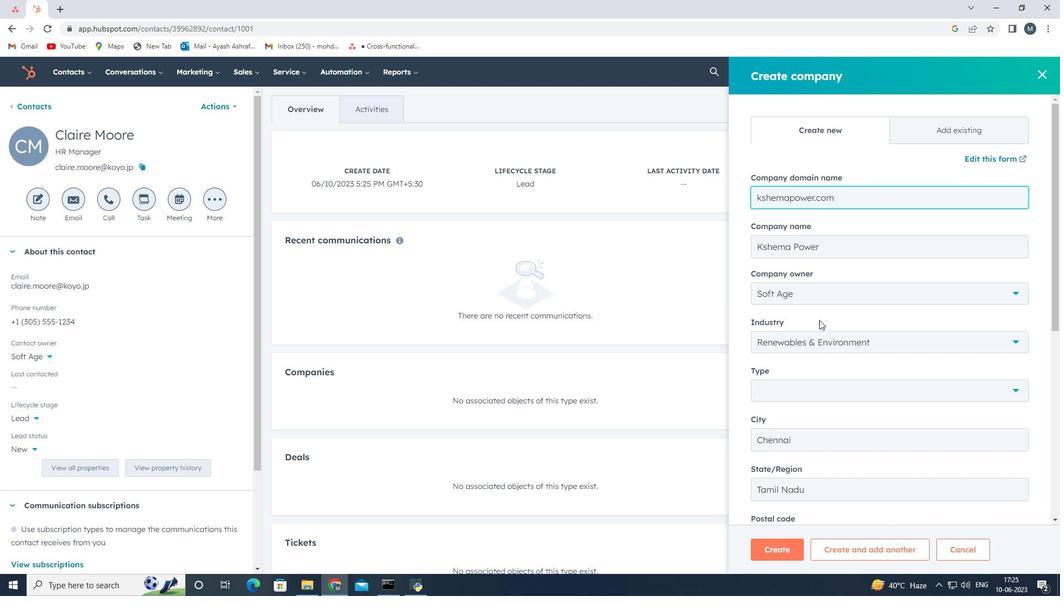 
Action: Mouse moved to (816, 334)
Screenshot: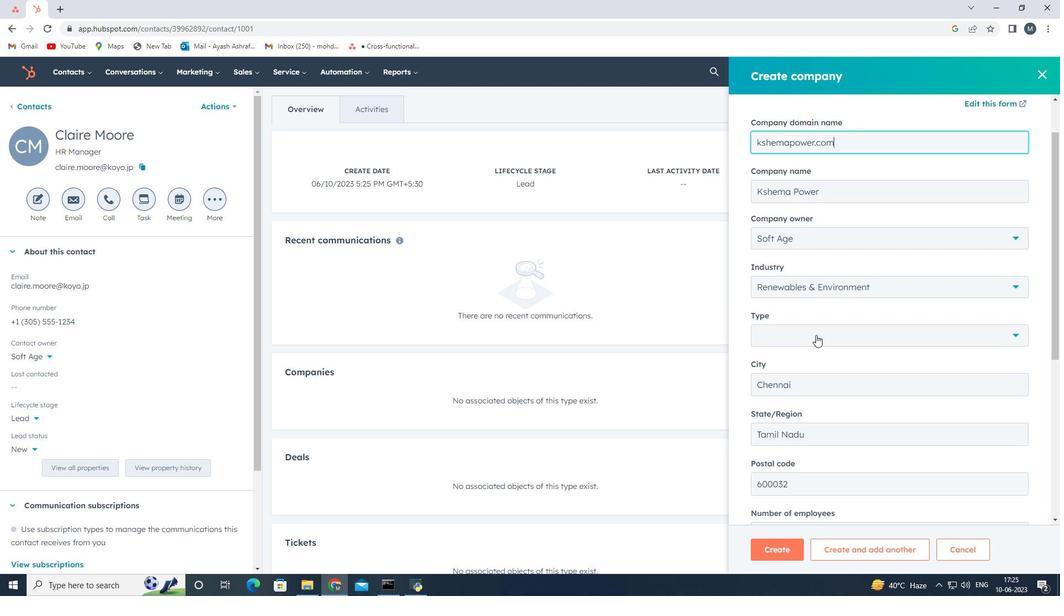 
Action: Mouse pressed left at (816, 334)
Screenshot: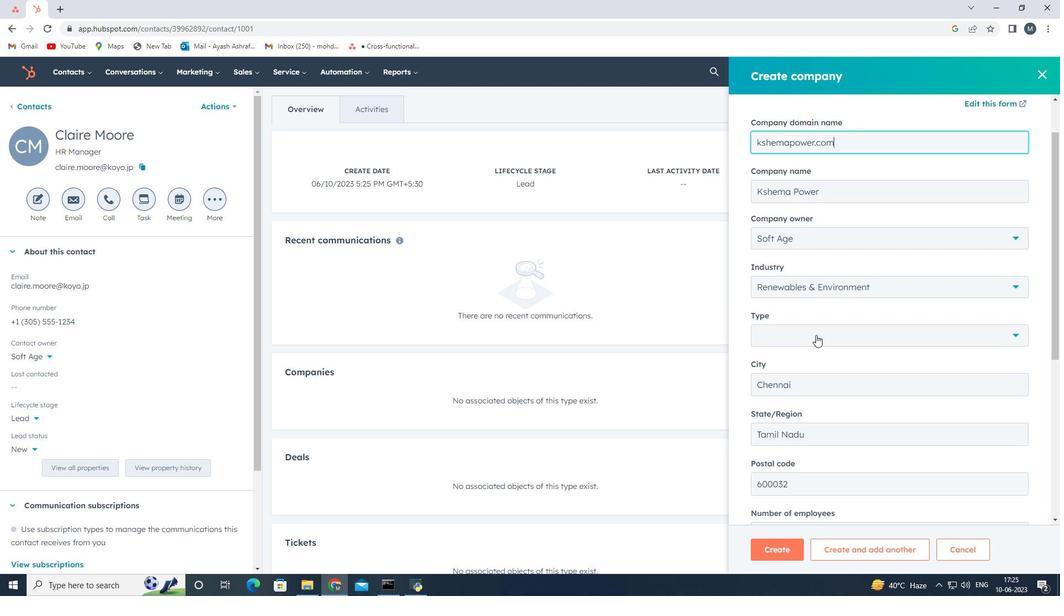 
Action: Mouse moved to (789, 435)
Screenshot: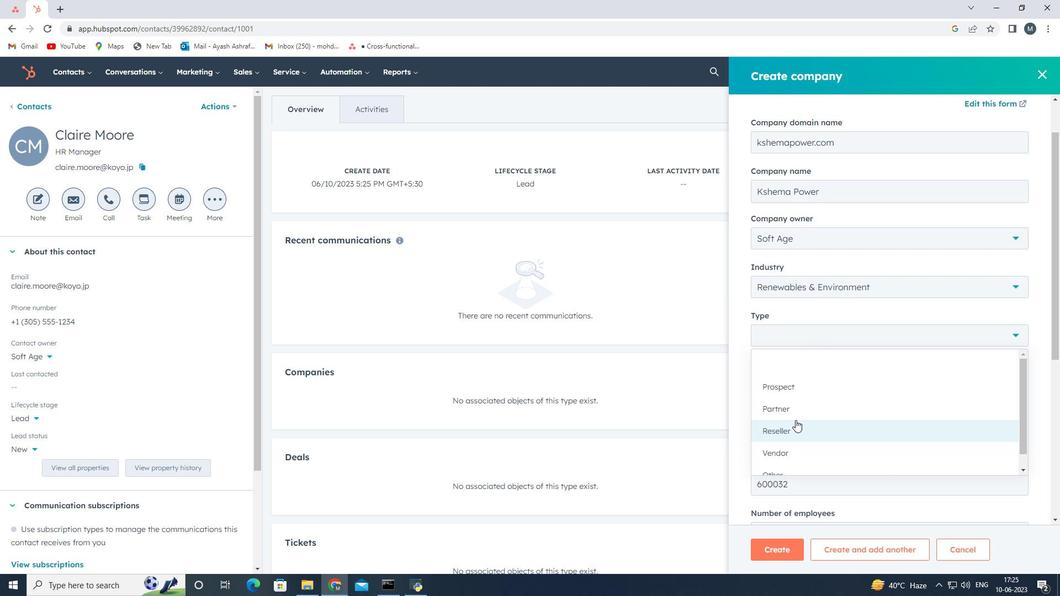 
Action: Mouse pressed left at (789, 435)
Screenshot: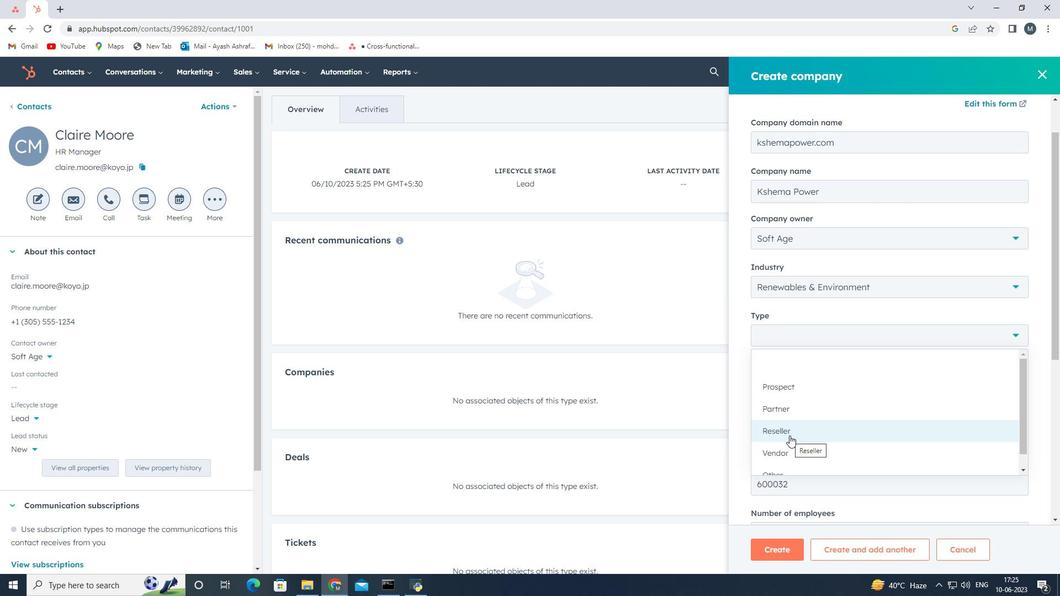 
Action: Mouse moved to (831, 392)
Screenshot: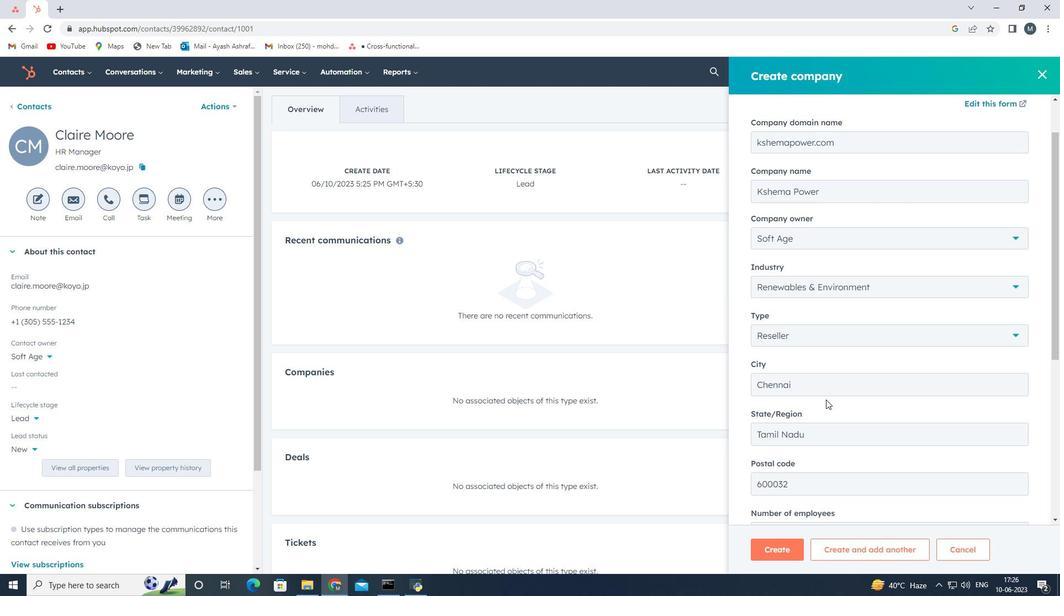 
Action: Mouse scrolled (831, 391) with delta (0, 0)
Screenshot: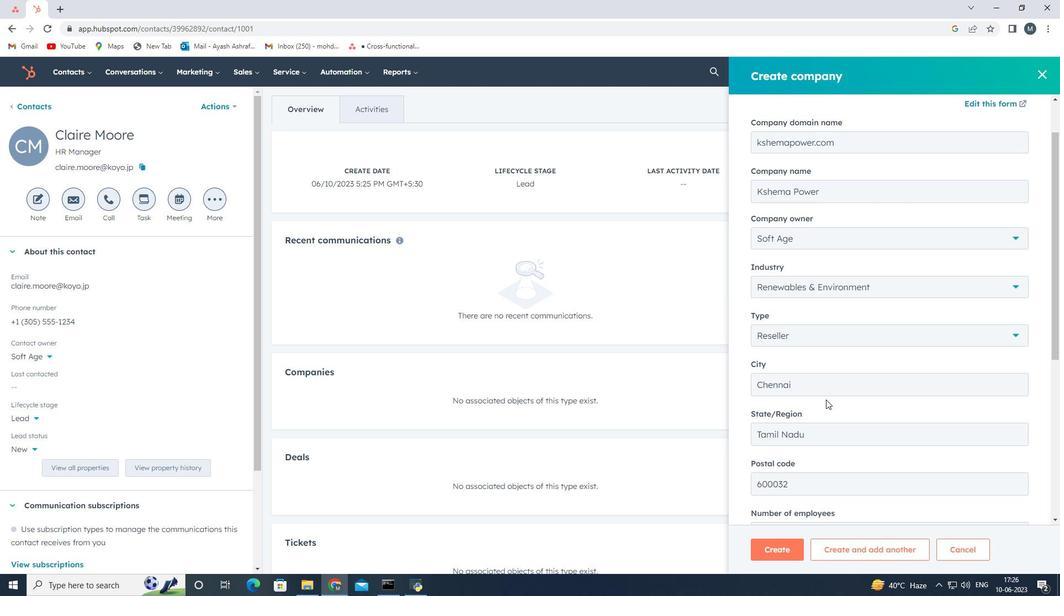 
Action: Mouse scrolled (831, 391) with delta (0, 0)
Screenshot: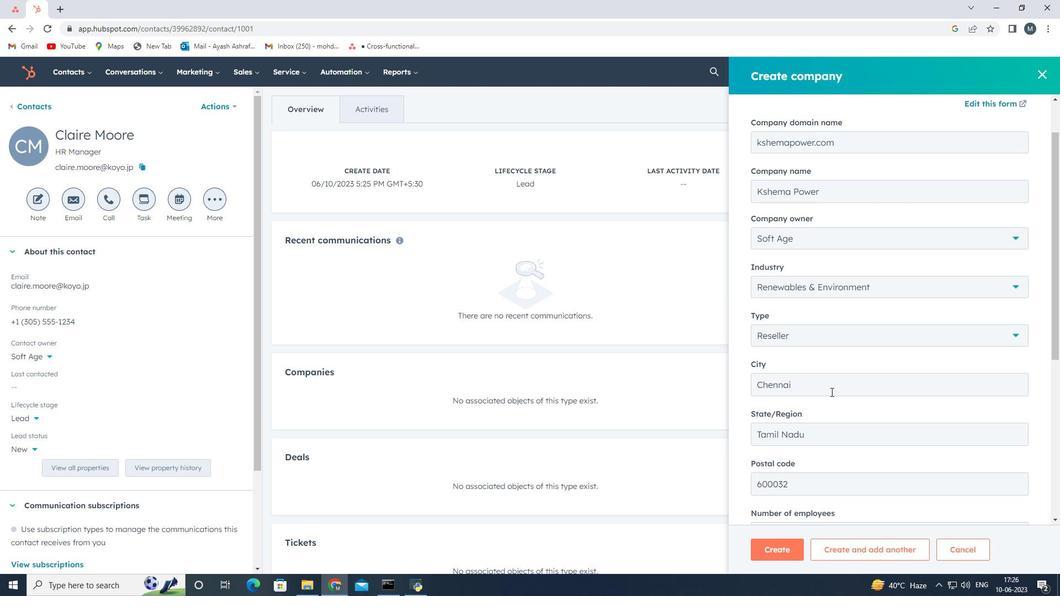 
Action: Mouse moved to (779, 547)
Screenshot: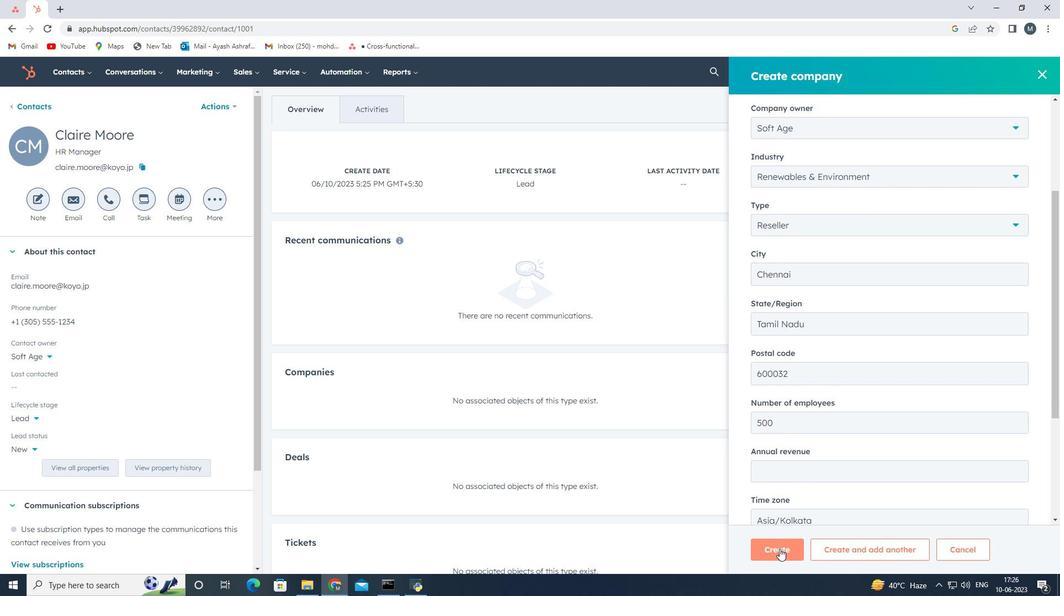 
Action: Mouse pressed left at (779, 547)
Screenshot: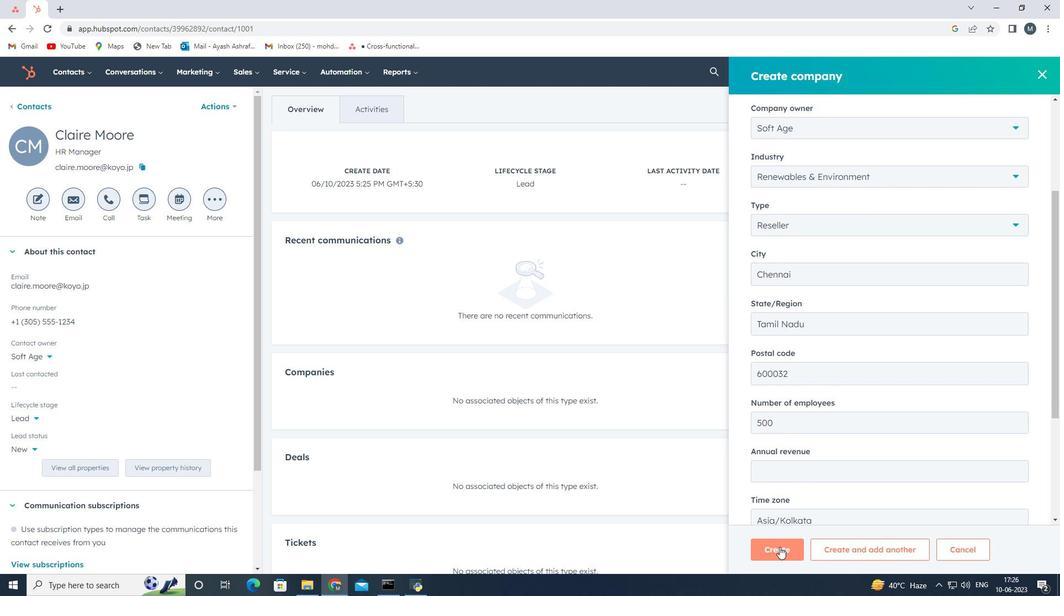 
Action: Mouse moved to (655, 485)
Screenshot: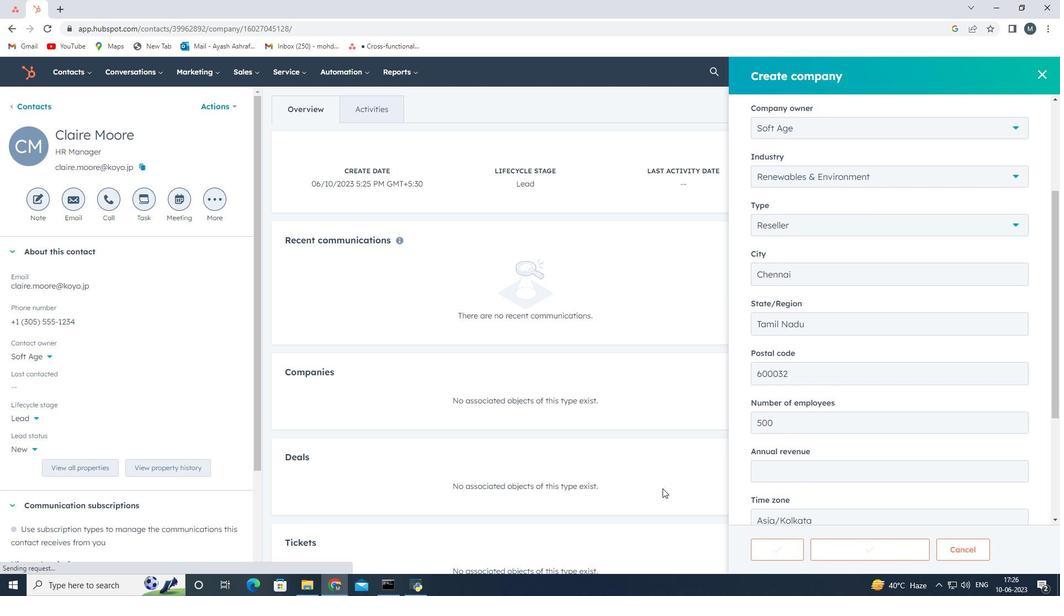 
